 Task: Look for space in Ouahigouya, Burkina Faso from 5th June, 2023 to 16th June, 2023 for 2 adults in price range Rs.14000 to Rs.18000. Place can be entire place with 1  bedroom having 1 bed and 1 bathroom. Property type can be house, flat, guest house, hotel. Amenities needed are: air conditioning. Booking option can be shelf check-in. Required host language is English.
Action: Mouse moved to (282, 146)
Screenshot: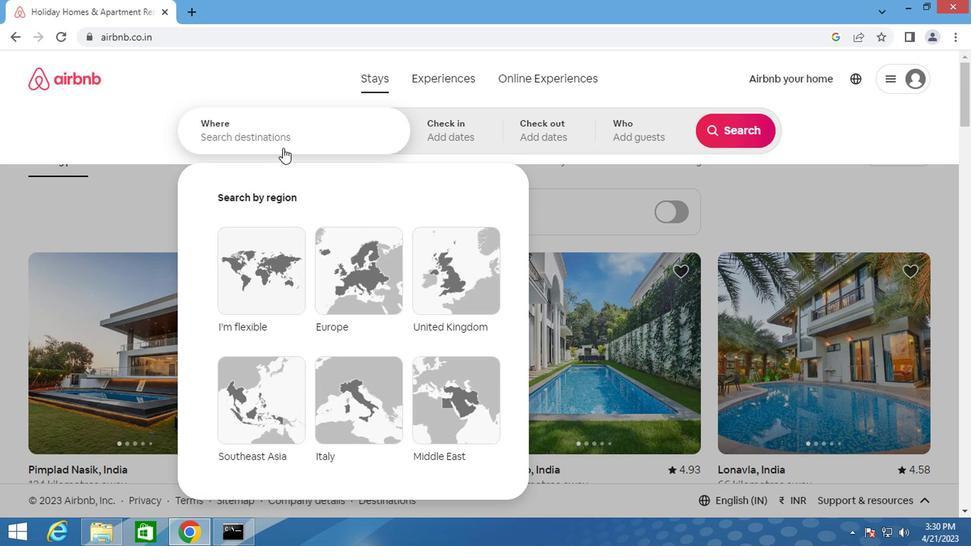 
Action: Mouse pressed left at (282, 146)
Screenshot: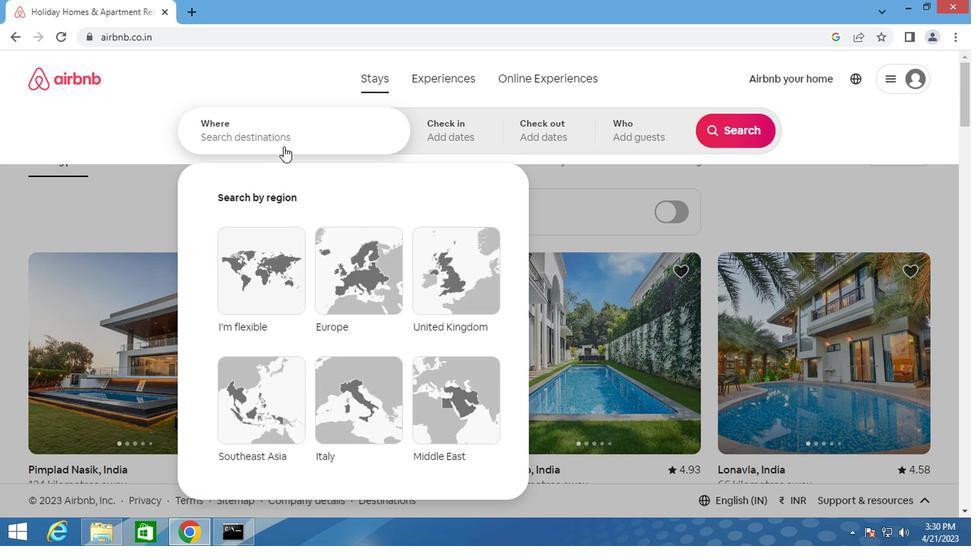 
Action: Mouse moved to (283, 140)
Screenshot: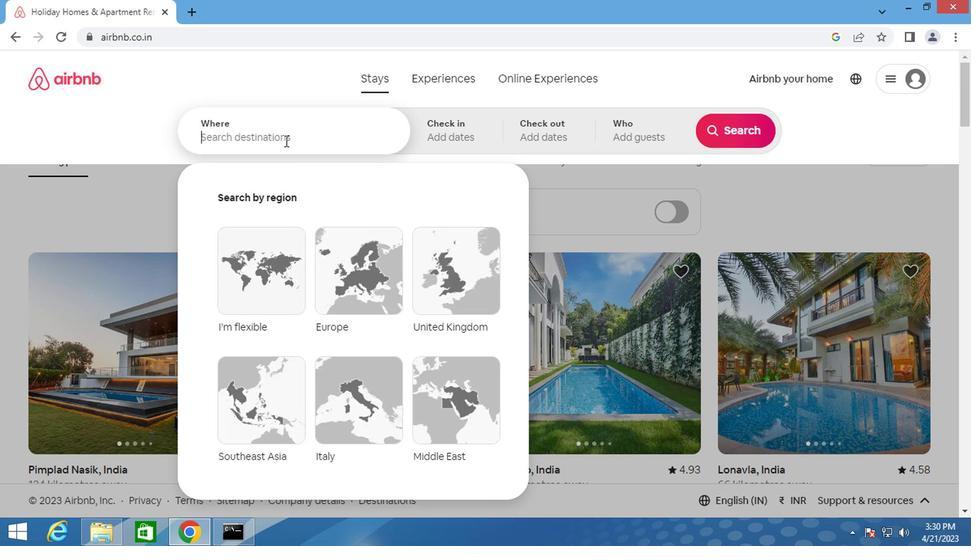 
Action: Mouse pressed left at (283, 140)
Screenshot: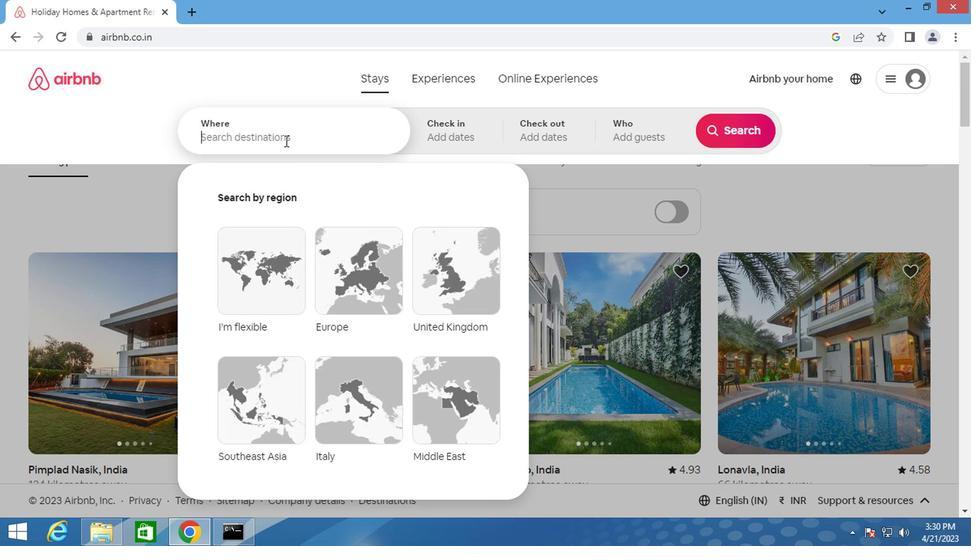 
Action: Key pressed <Key.shift>OUAHIGOUYA
Screenshot: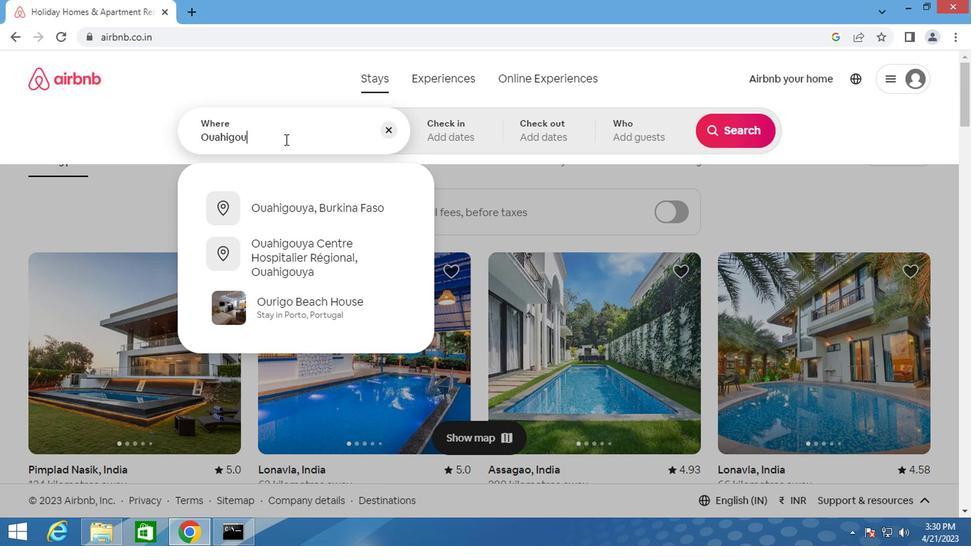 
Action: Mouse moved to (282, 206)
Screenshot: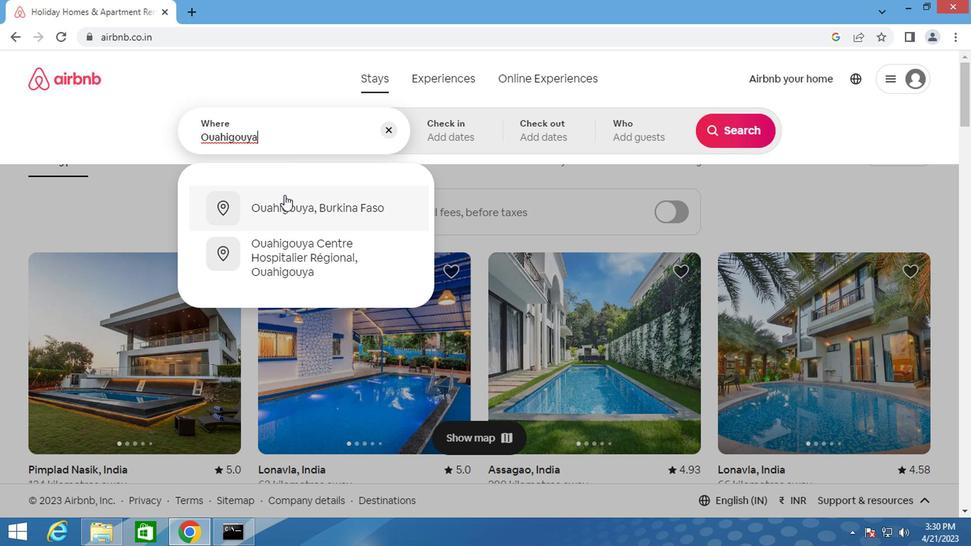 
Action: Mouse pressed left at (282, 206)
Screenshot: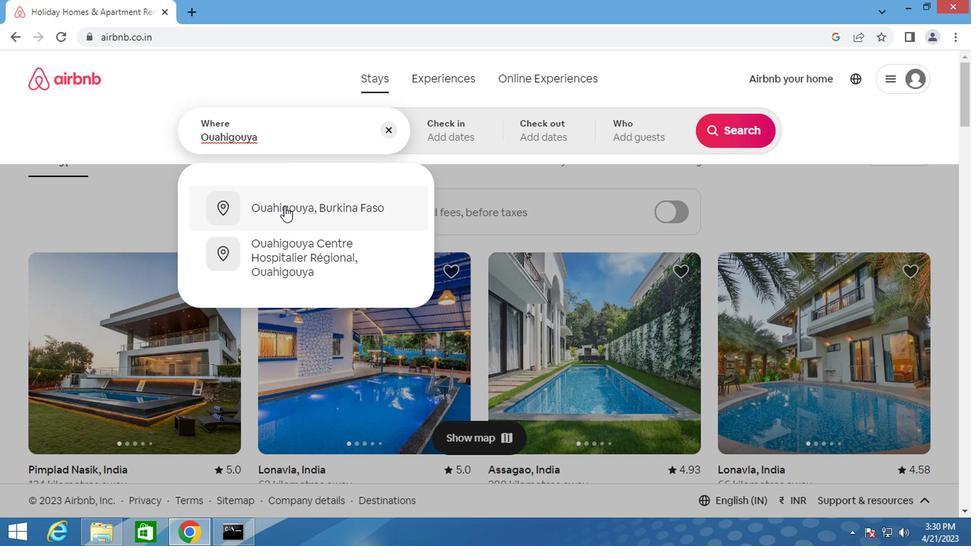
Action: Mouse moved to (724, 248)
Screenshot: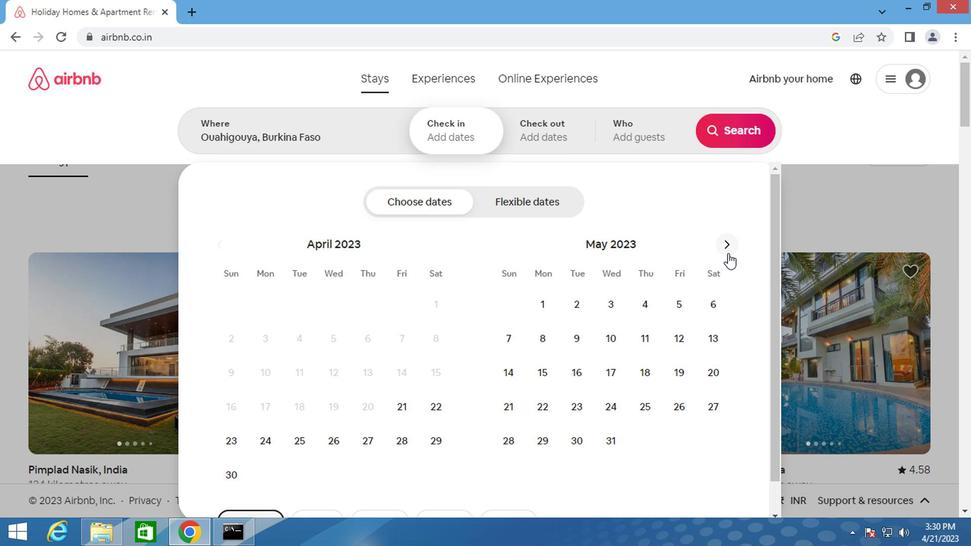 
Action: Mouse pressed left at (724, 248)
Screenshot: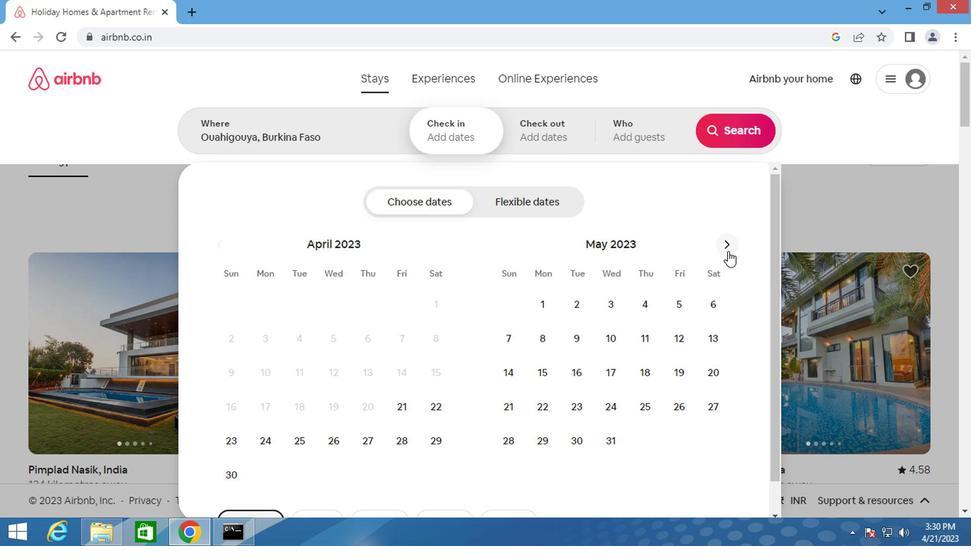 
Action: Mouse moved to (538, 339)
Screenshot: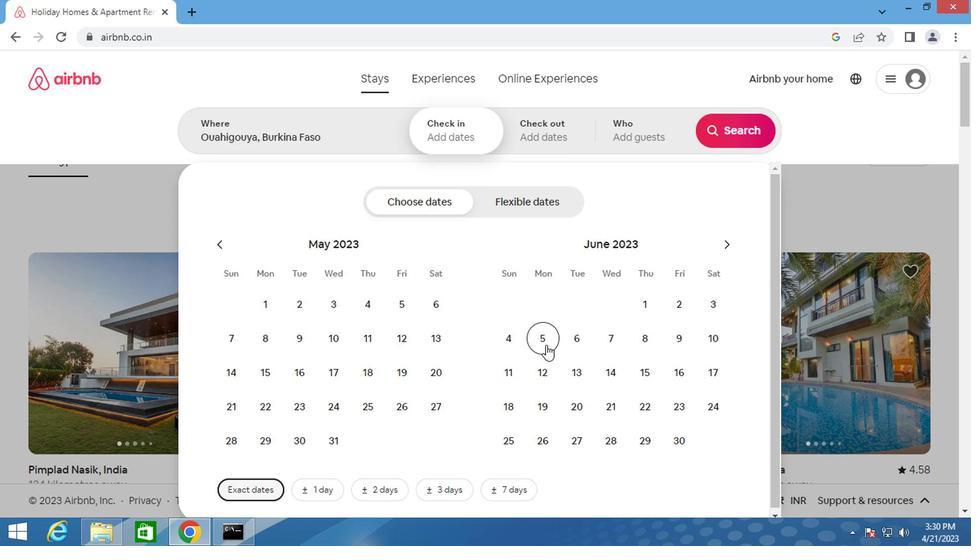 
Action: Mouse pressed left at (538, 339)
Screenshot: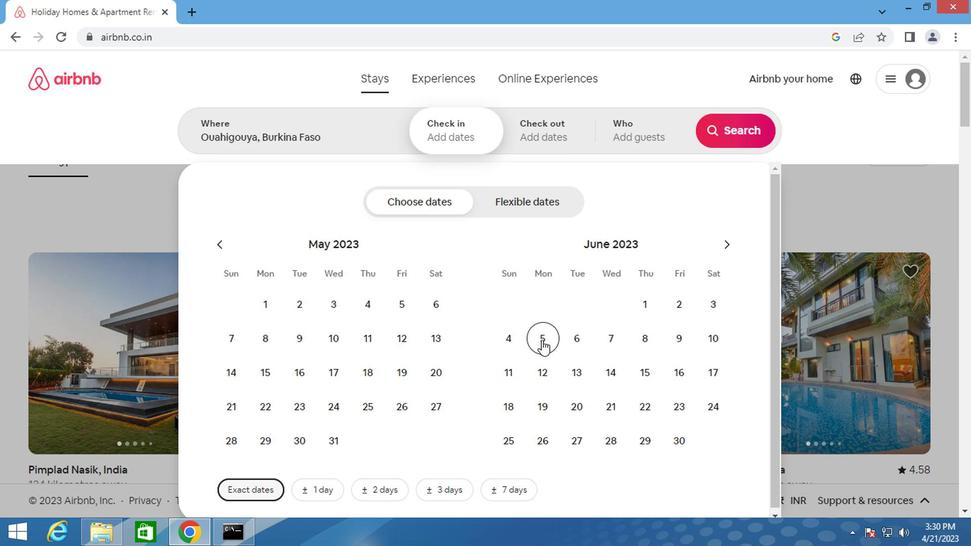 
Action: Mouse moved to (675, 374)
Screenshot: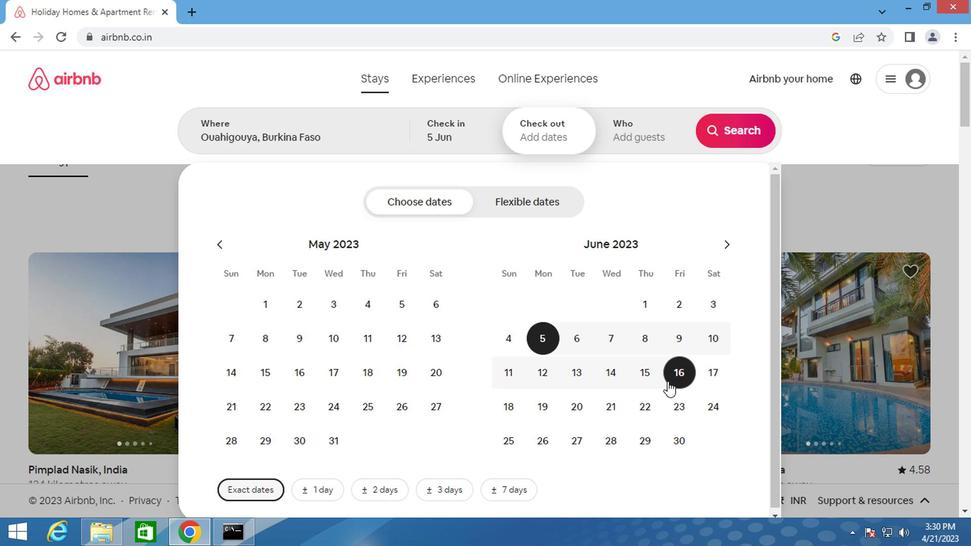 
Action: Mouse pressed left at (675, 374)
Screenshot: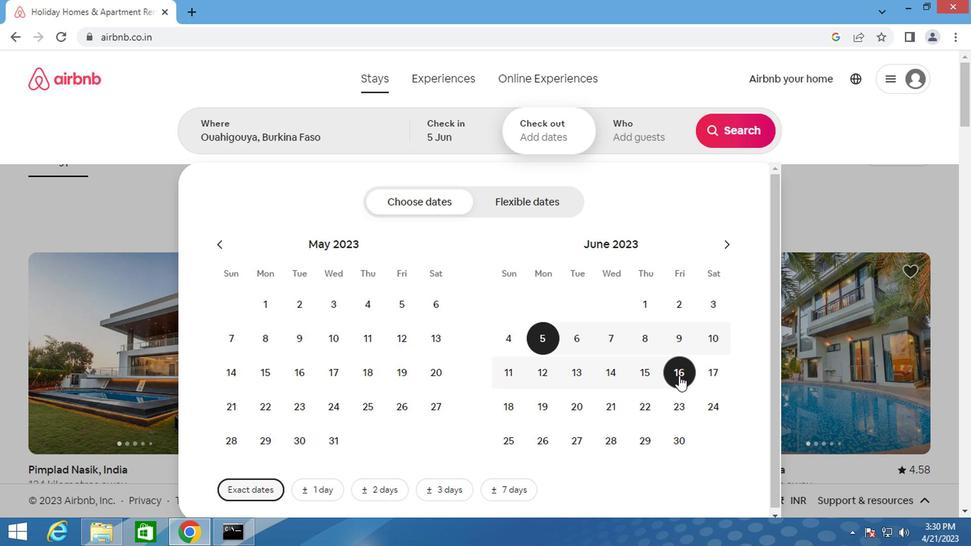 
Action: Mouse moved to (653, 138)
Screenshot: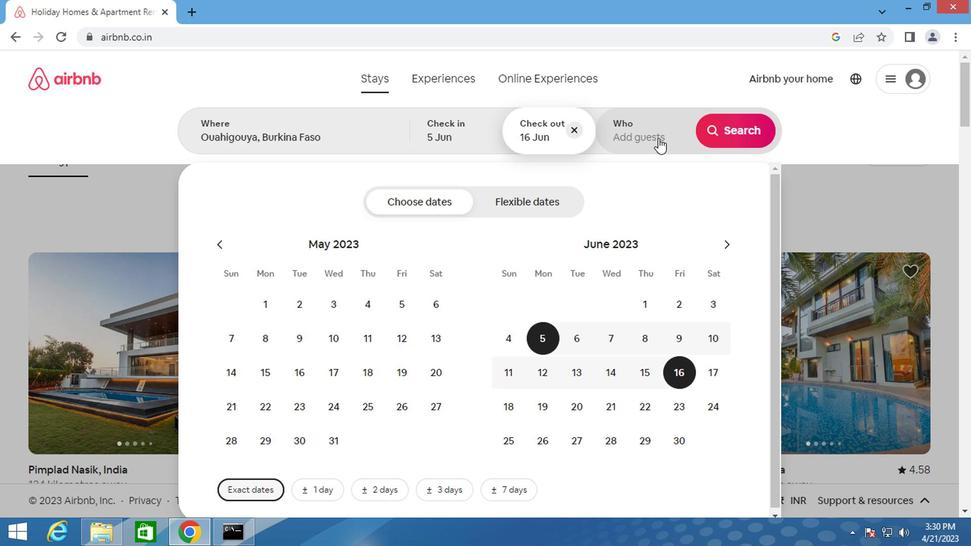 
Action: Mouse pressed left at (653, 138)
Screenshot: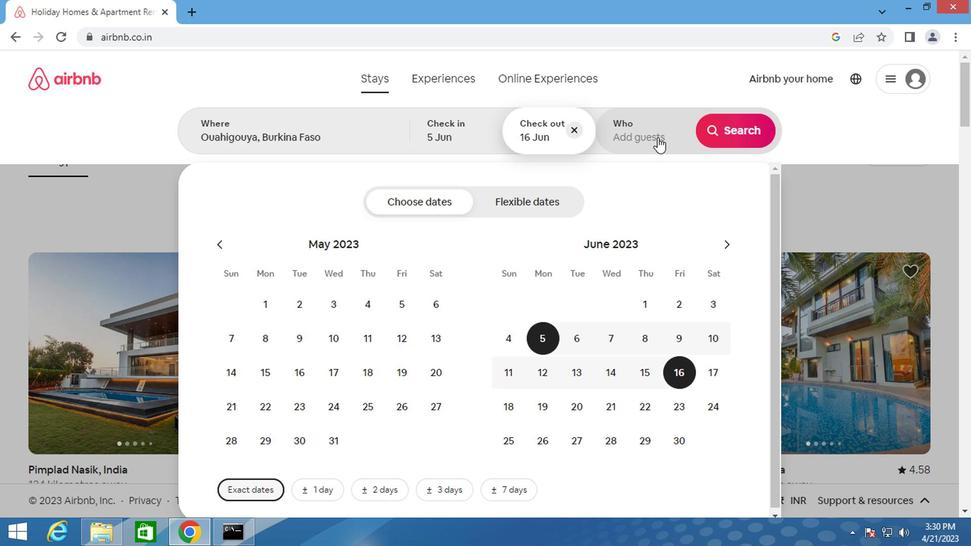 
Action: Mouse moved to (734, 203)
Screenshot: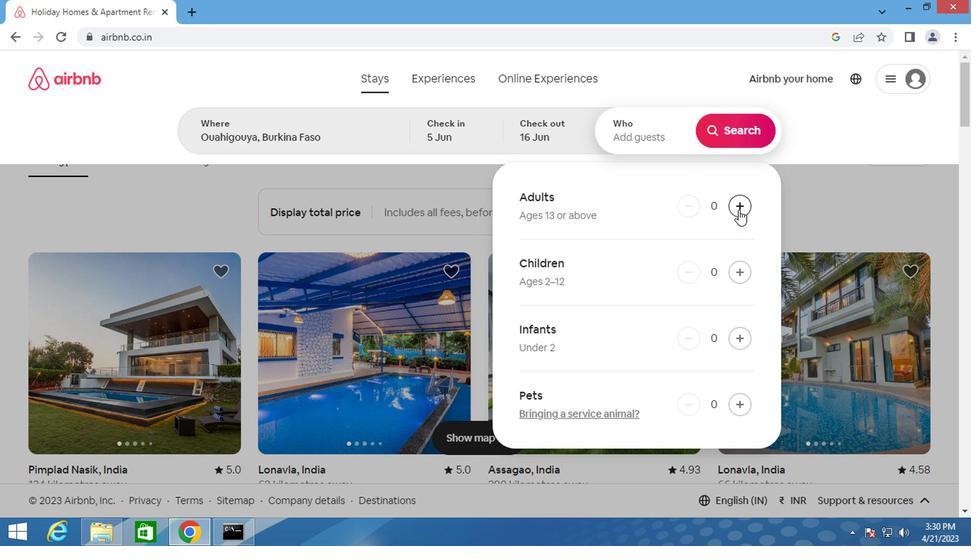 
Action: Mouse pressed left at (734, 203)
Screenshot: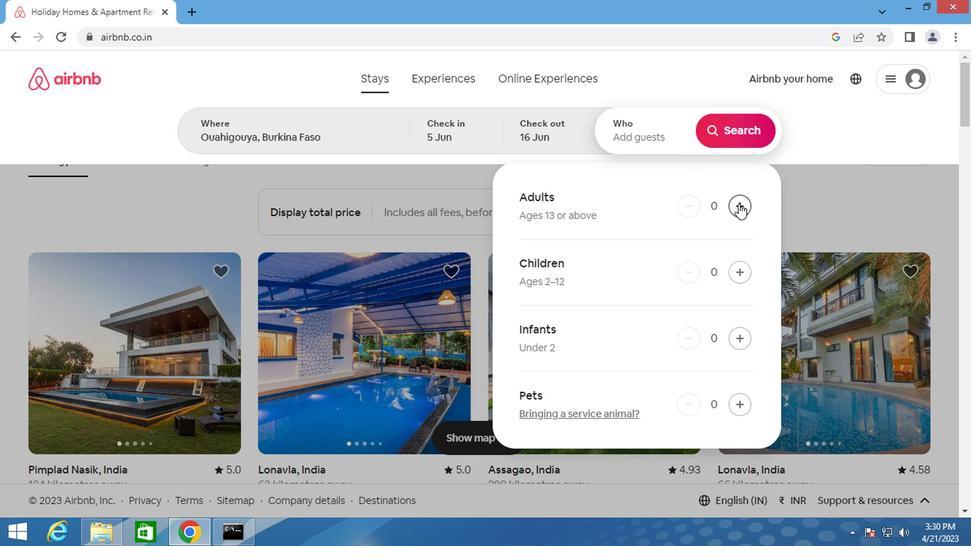 
Action: Mouse pressed left at (734, 203)
Screenshot: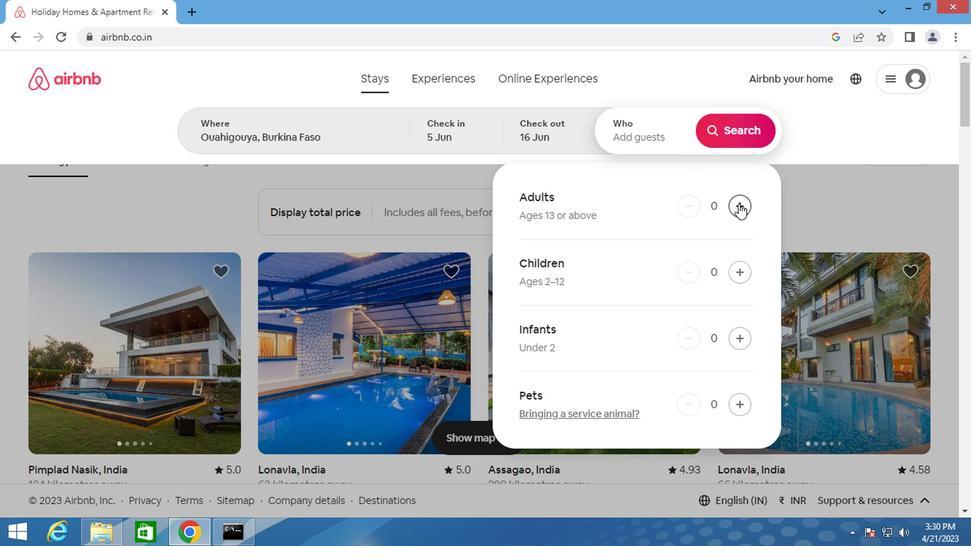 
Action: Mouse moved to (721, 142)
Screenshot: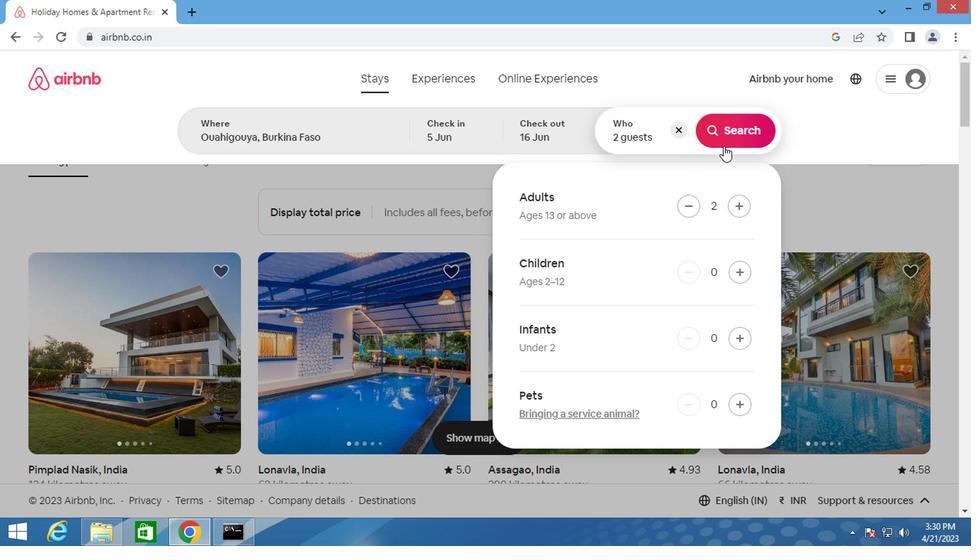 
Action: Mouse pressed left at (721, 142)
Screenshot: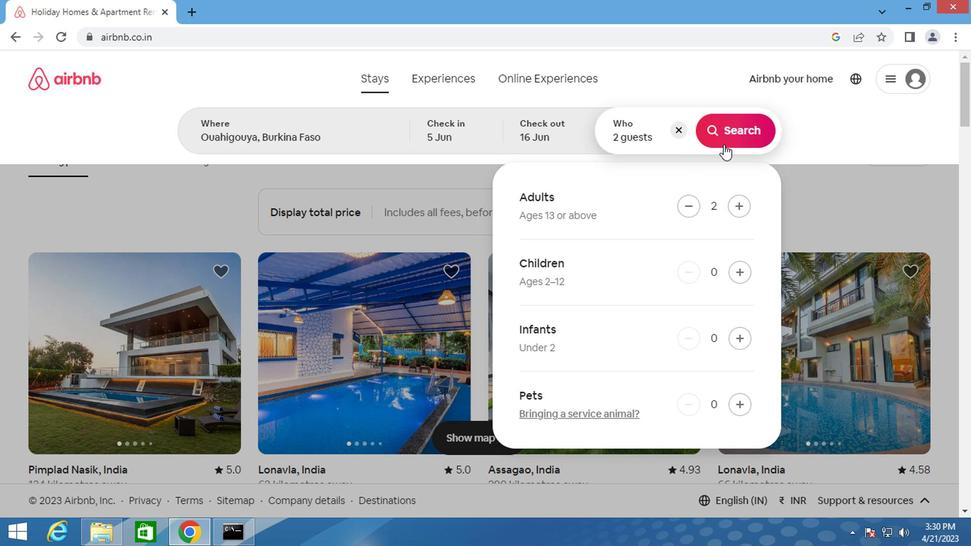 
Action: Mouse moved to (888, 136)
Screenshot: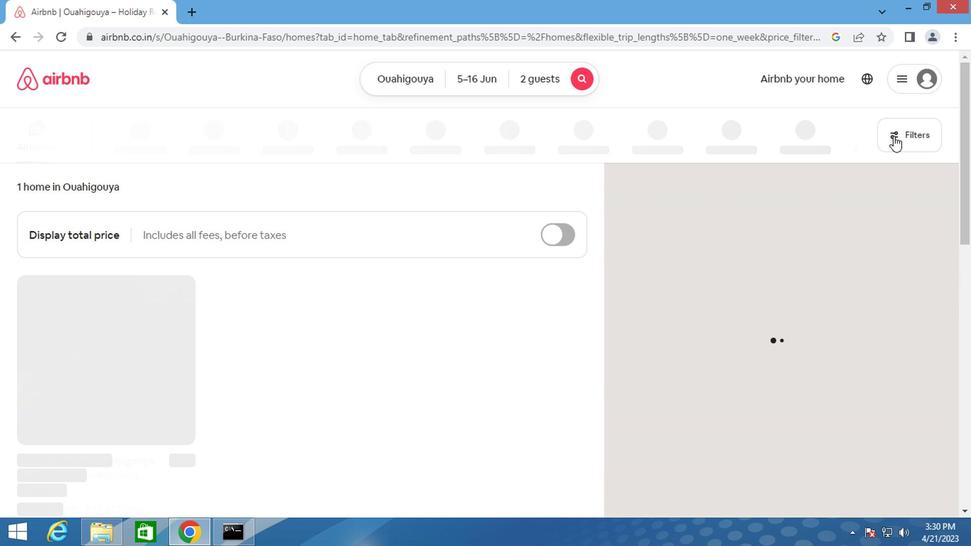 
Action: Mouse pressed left at (888, 136)
Screenshot: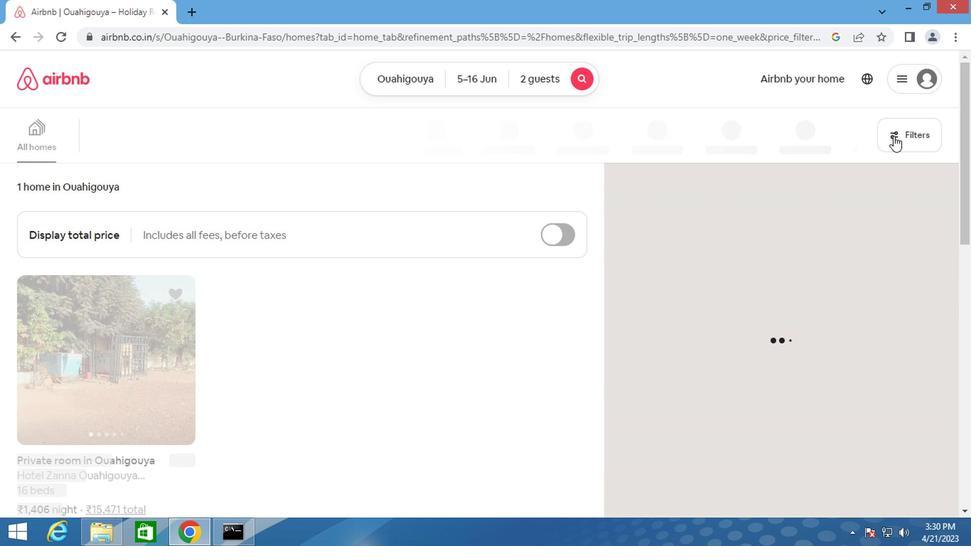 
Action: Mouse moved to (283, 316)
Screenshot: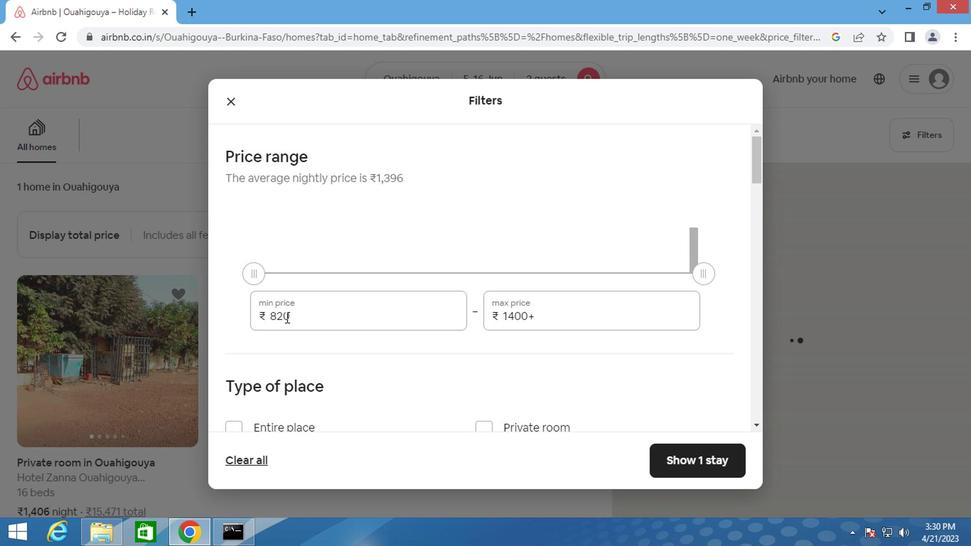 
Action: Mouse pressed left at (283, 316)
Screenshot: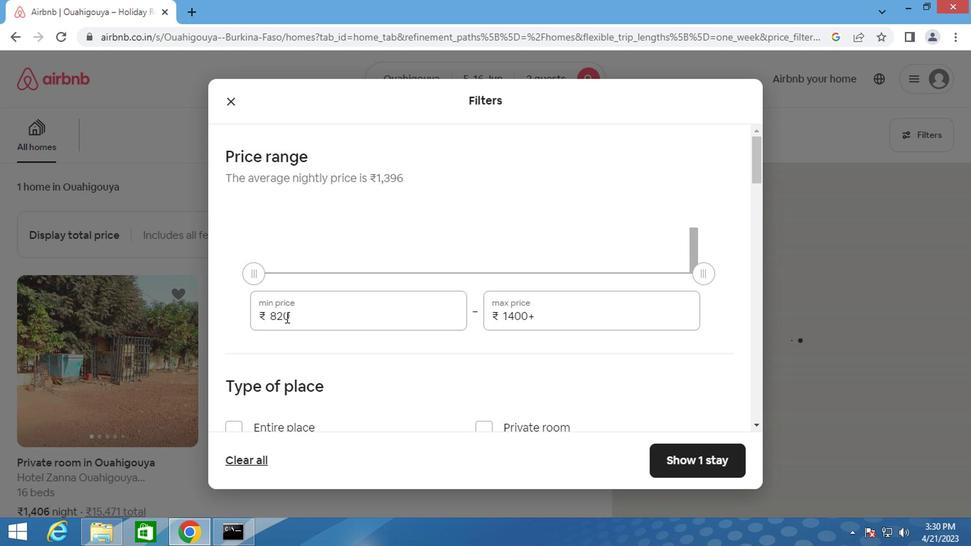 
Action: Mouse pressed left at (283, 316)
Screenshot: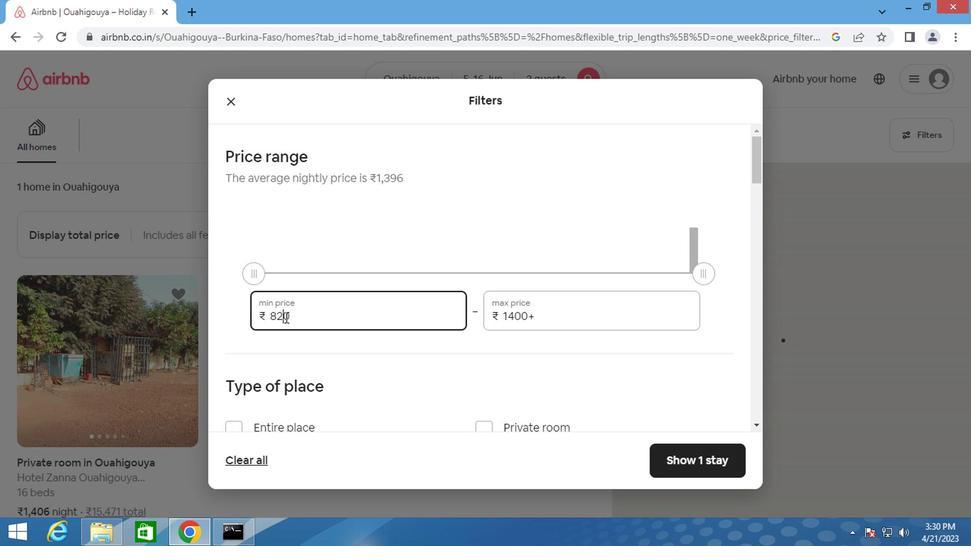 
Action: Mouse moved to (284, 314)
Screenshot: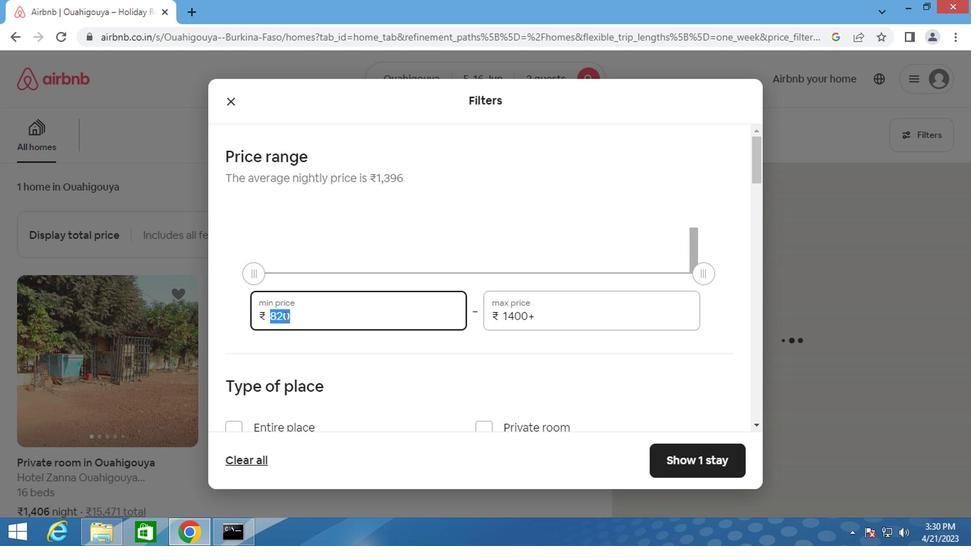 
Action: Key pressed <Key.backspace>14000
Screenshot: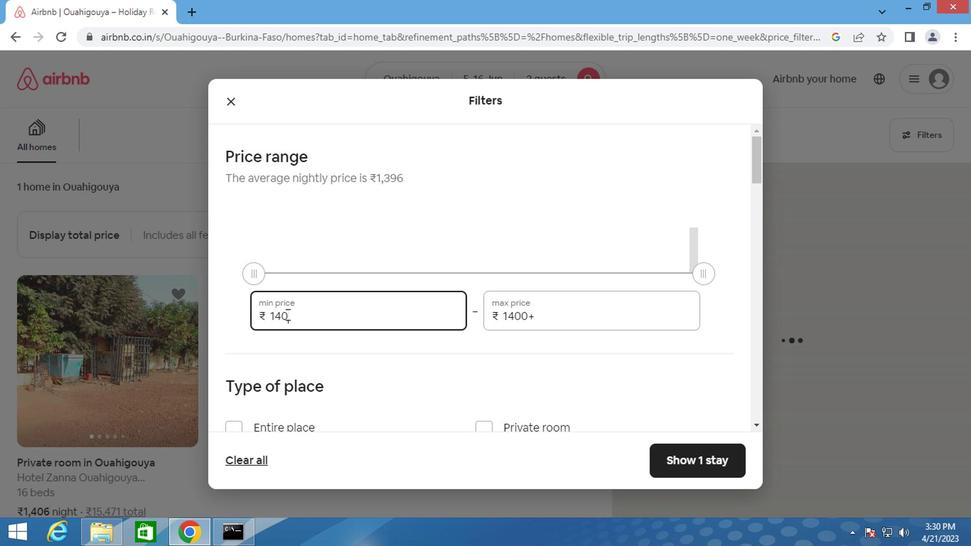 
Action: Mouse moved to (503, 312)
Screenshot: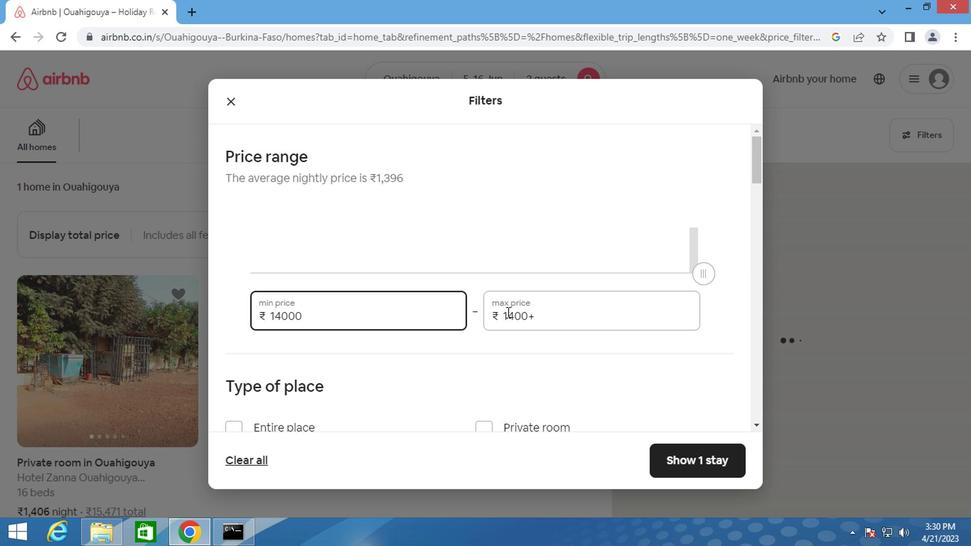 
Action: Mouse pressed left at (503, 312)
Screenshot: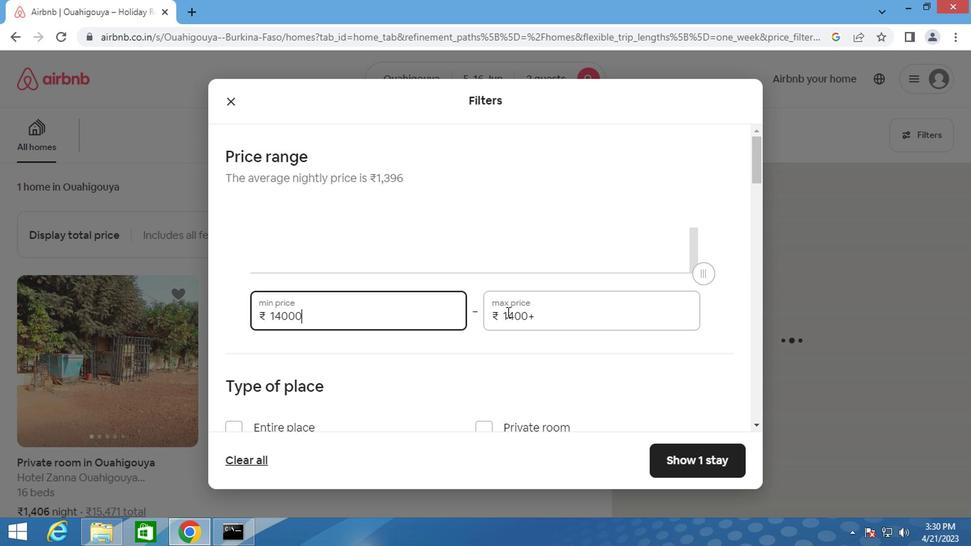 
Action: Mouse pressed left at (503, 312)
Screenshot: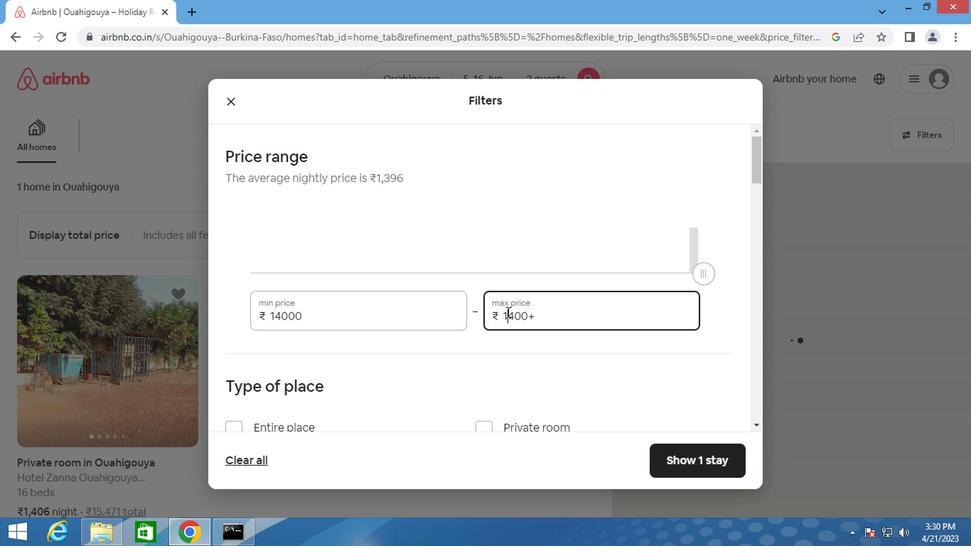 
Action: Key pressed <Key.backspace>18000
Screenshot: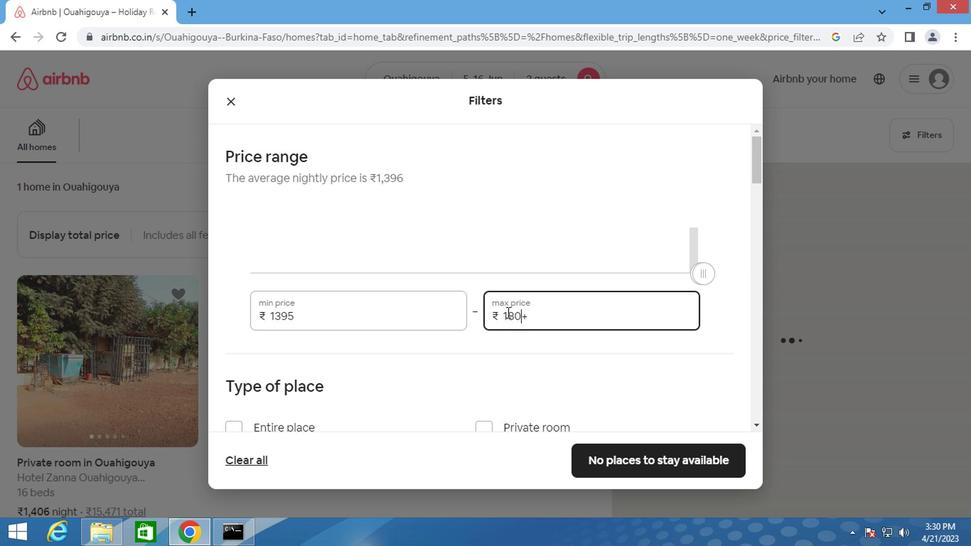 
Action: Mouse moved to (409, 335)
Screenshot: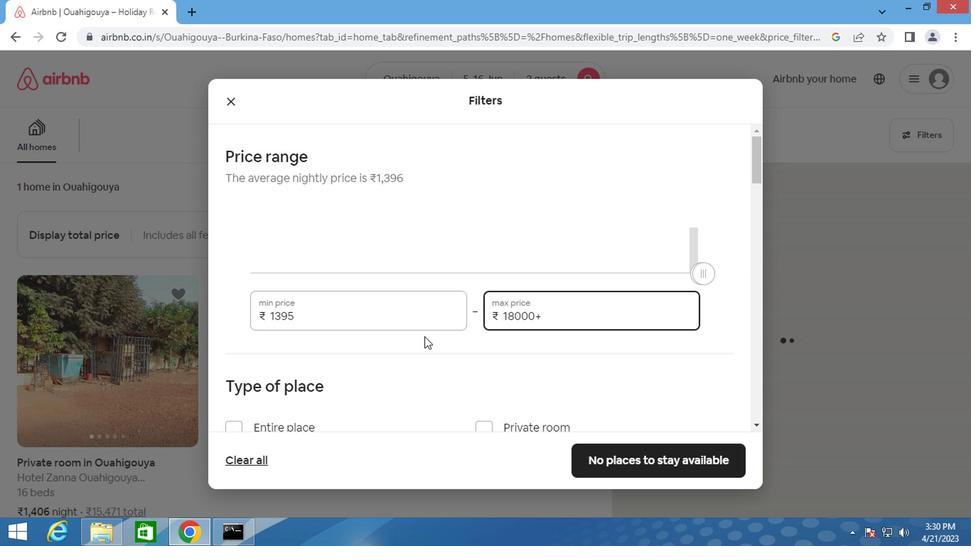 
Action: Mouse scrolled (409, 335) with delta (0, 0)
Screenshot: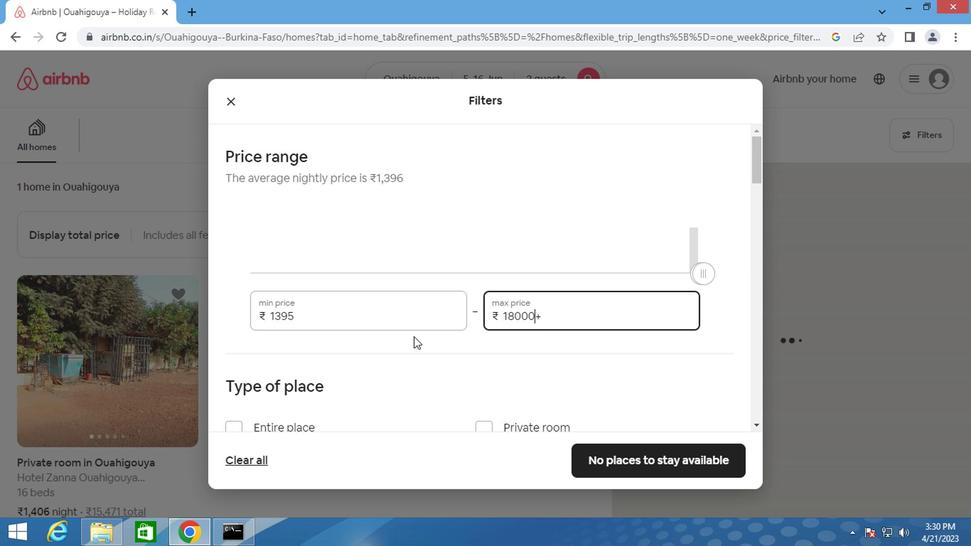 
Action: Mouse scrolled (409, 335) with delta (0, 0)
Screenshot: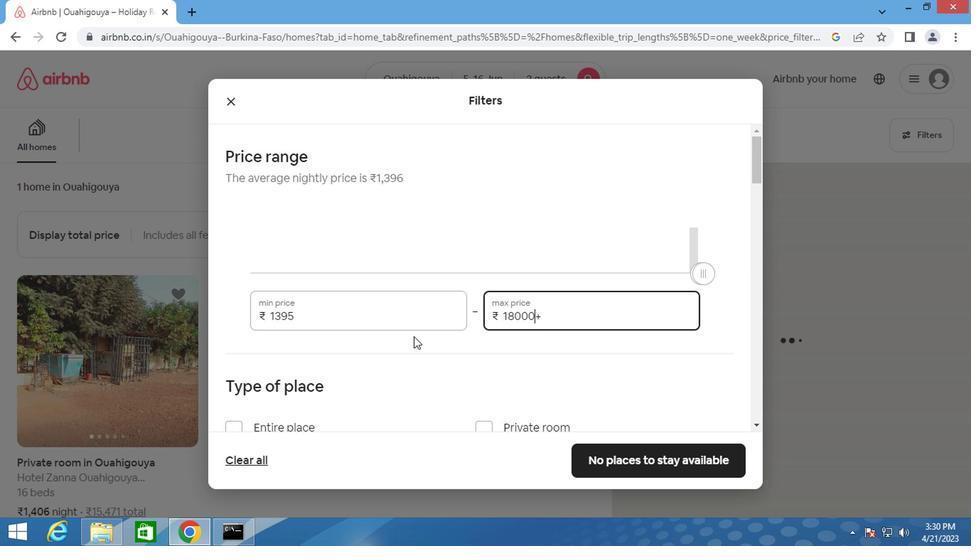 
Action: Mouse scrolled (409, 335) with delta (0, 0)
Screenshot: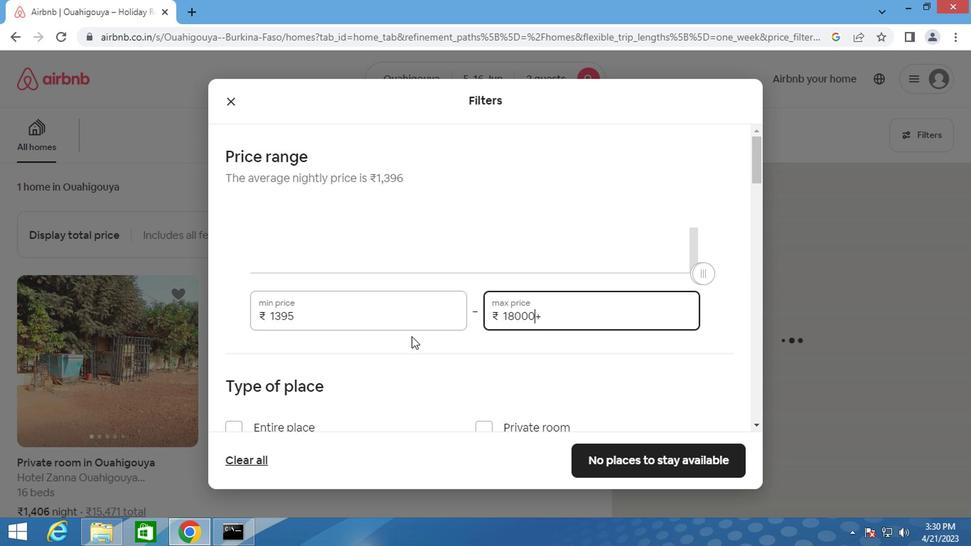 
Action: Mouse moved to (235, 223)
Screenshot: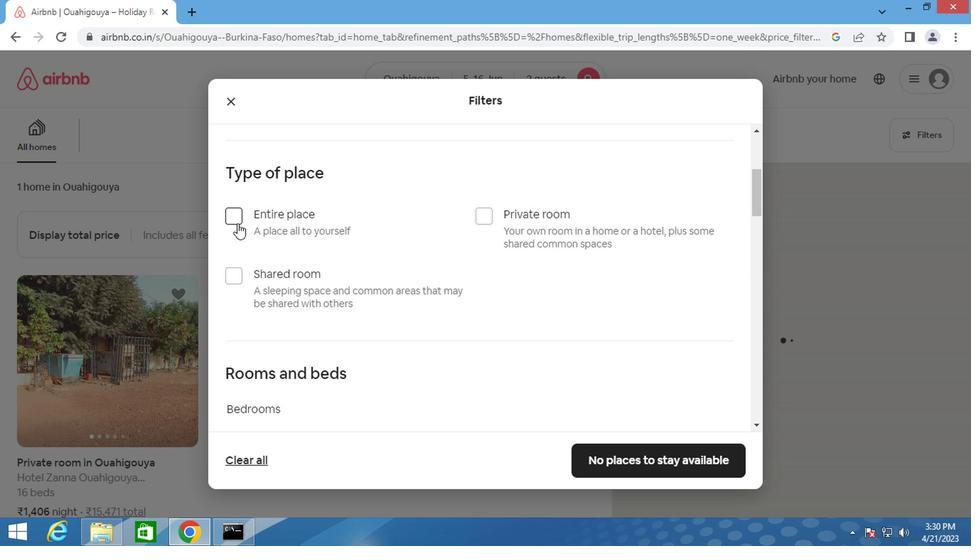 
Action: Mouse pressed left at (235, 223)
Screenshot: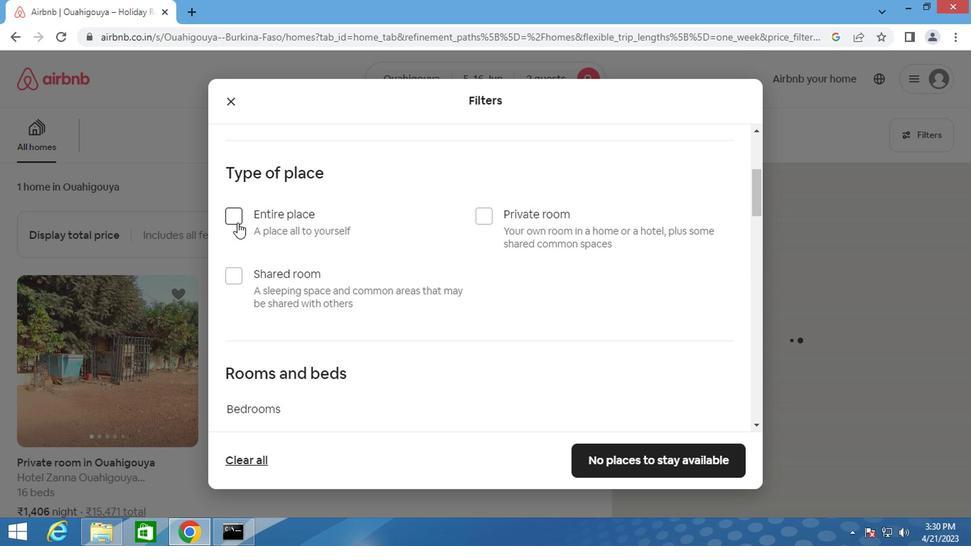 
Action: Mouse moved to (335, 249)
Screenshot: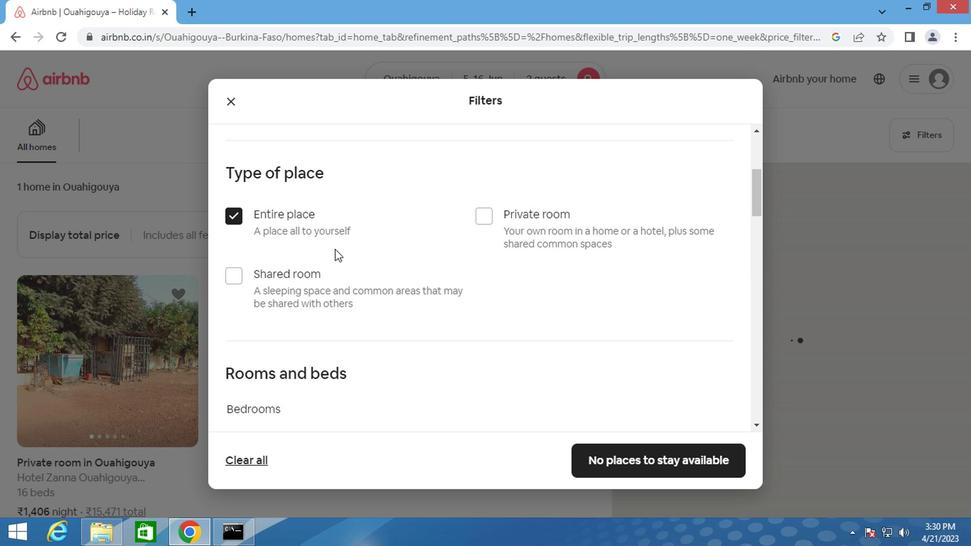 
Action: Mouse scrolled (335, 248) with delta (0, -1)
Screenshot: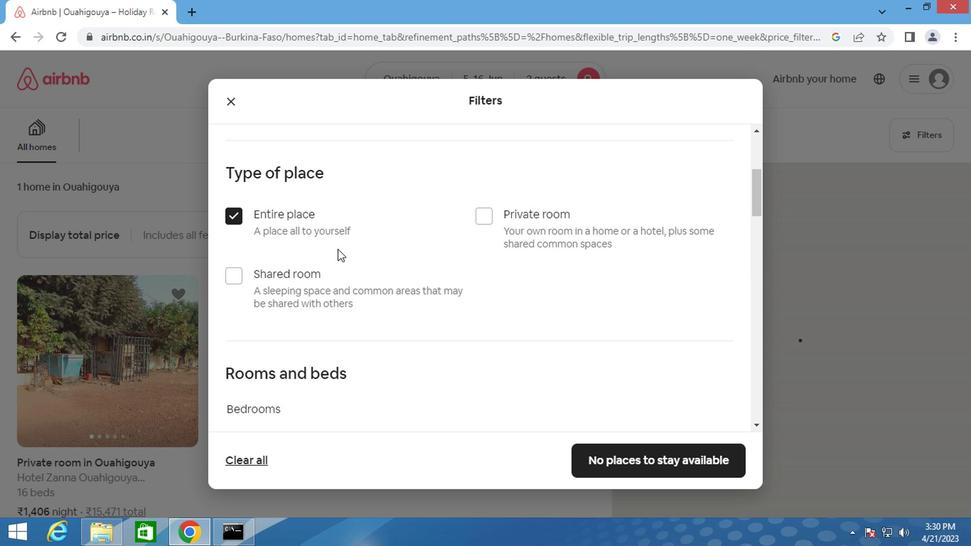 
Action: Mouse scrolled (335, 248) with delta (0, -1)
Screenshot: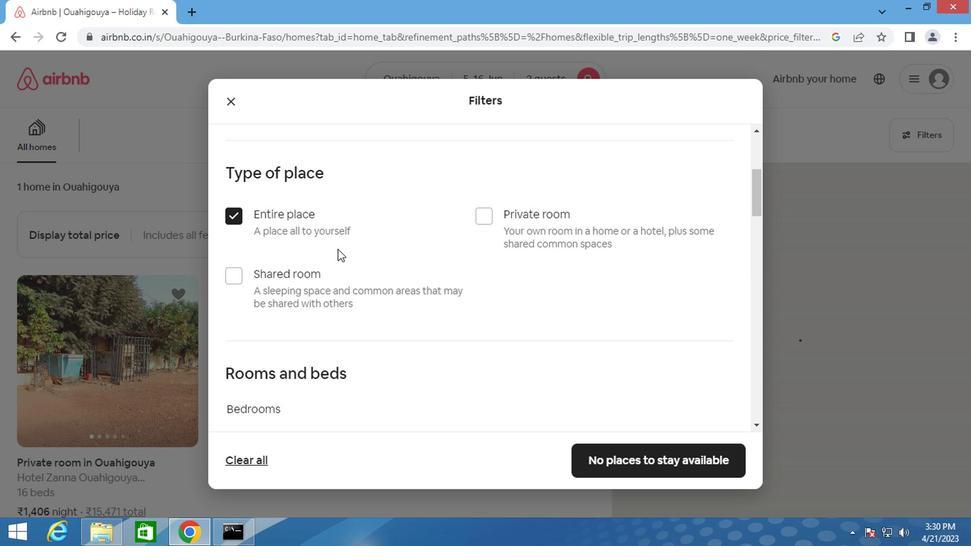 
Action: Mouse scrolled (335, 248) with delta (0, -1)
Screenshot: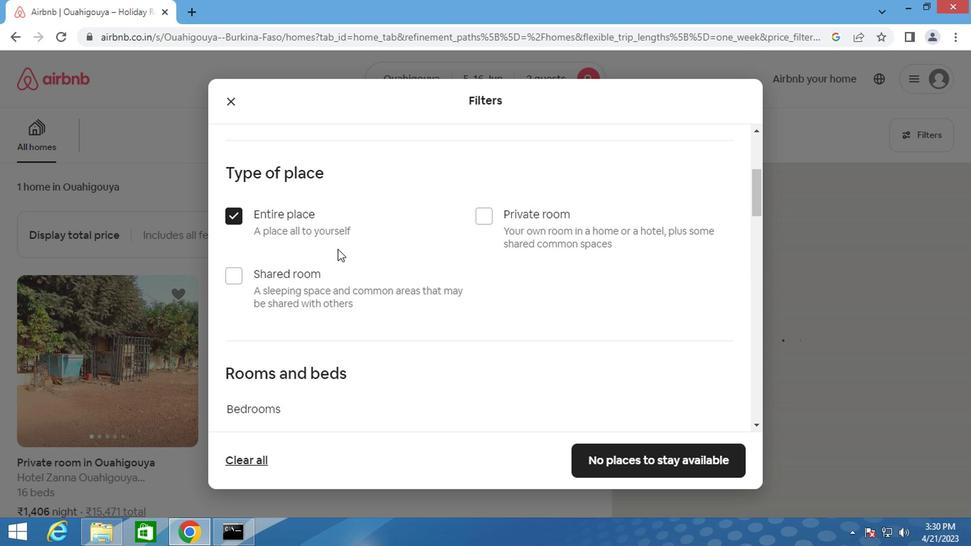 
Action: Mouse moved to (315, 230)
Screenshot: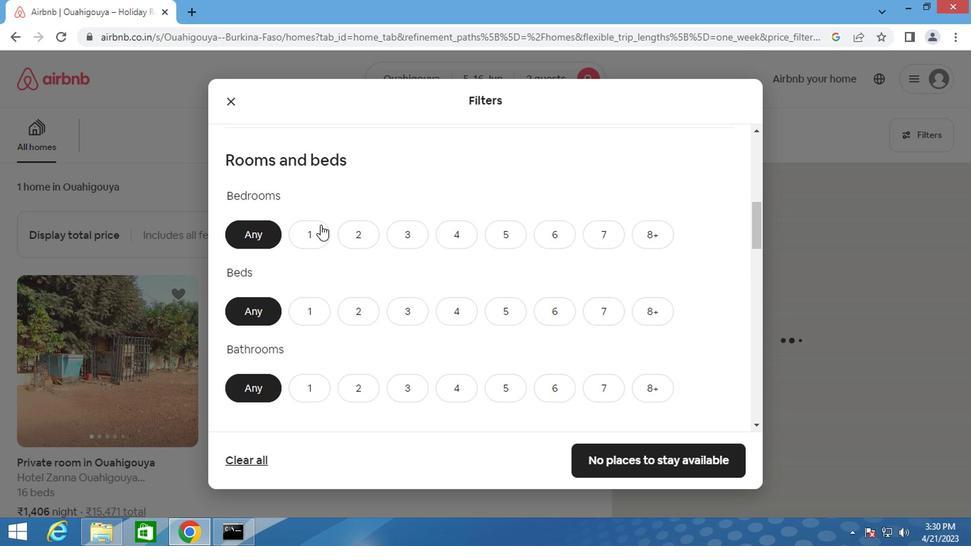 
Action: Mouse pressed left at (315, 230)
Screenshot: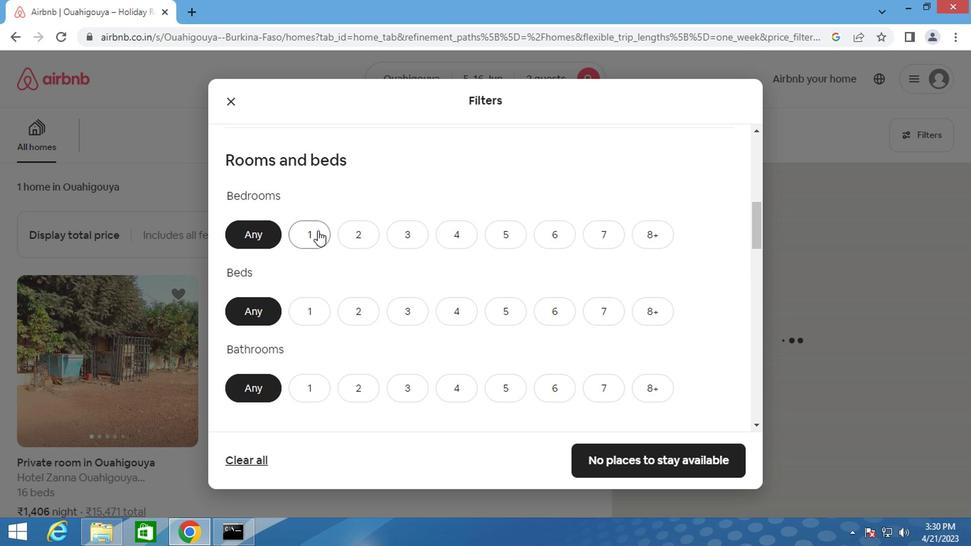 
Action: Mouse moved to (313, 304)
Screenshot: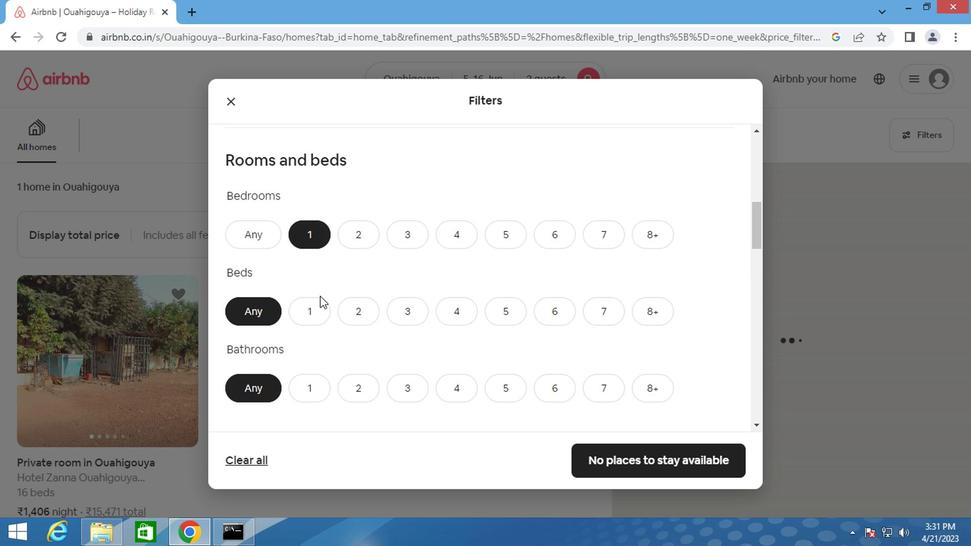 
Action: Mouse pressed left at (313, 304)
Screenshot: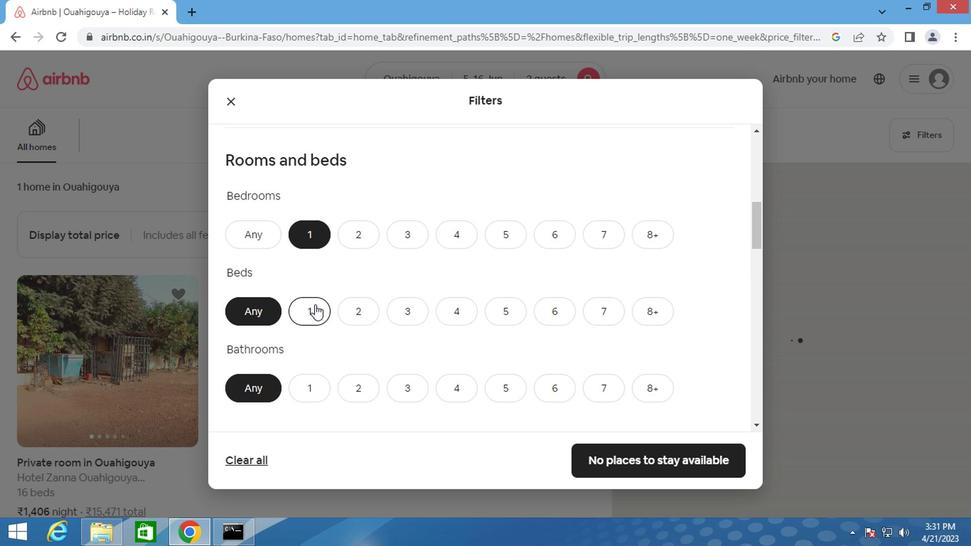 
Action: Mouse moved to (305, 386)
Screenshot: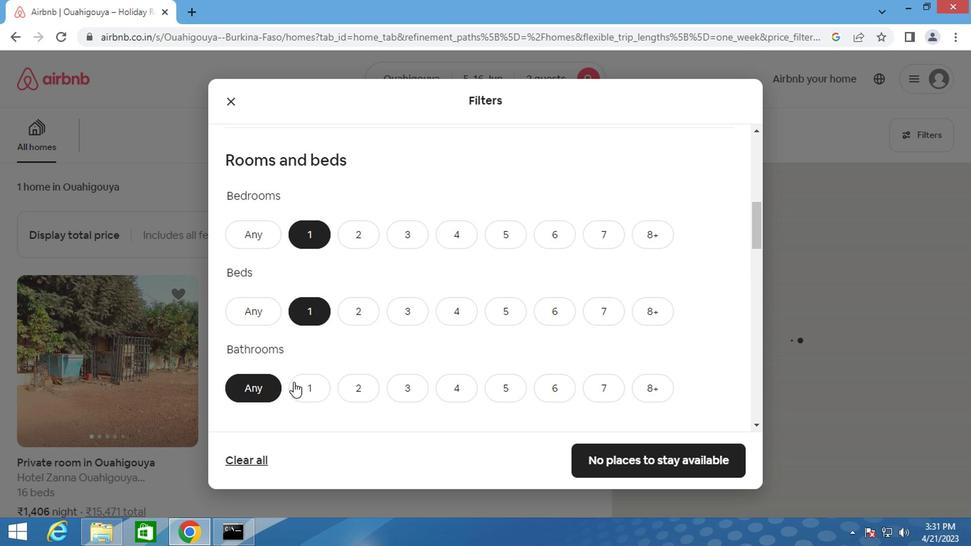 
Action: Mouse pressed left at (305, 386)
Screenshot: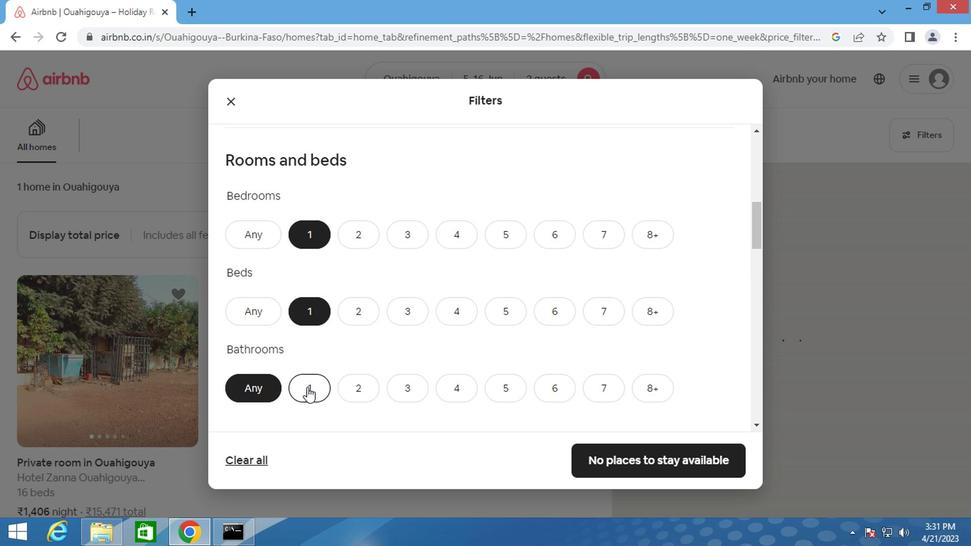 
Action: Mouse moved to (326, 356)
Screenshot: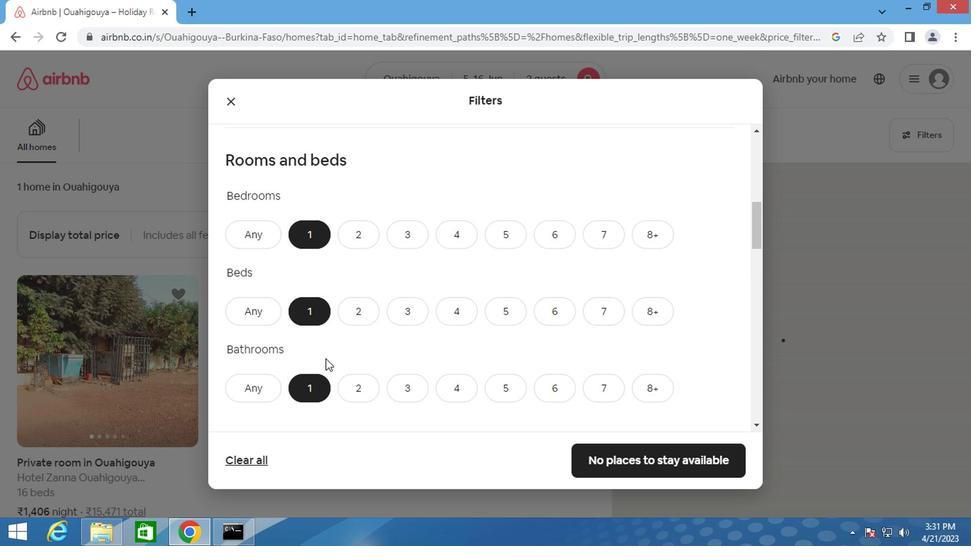 
Action: Mouse scrolled (326, 355) with delta (0, -1)
Screenshot: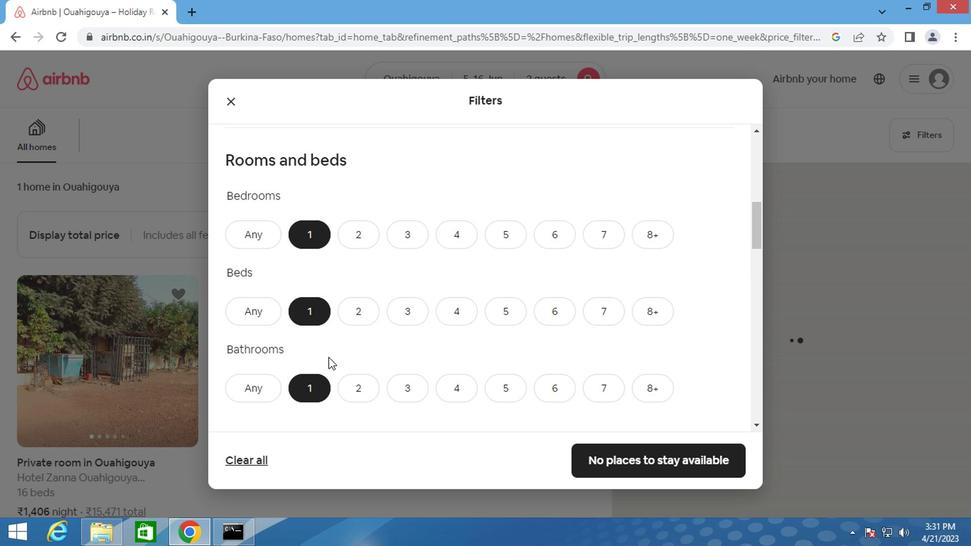 
Action: Mouse scrolled (326, 355) with delta (0, -1)
Screenshot: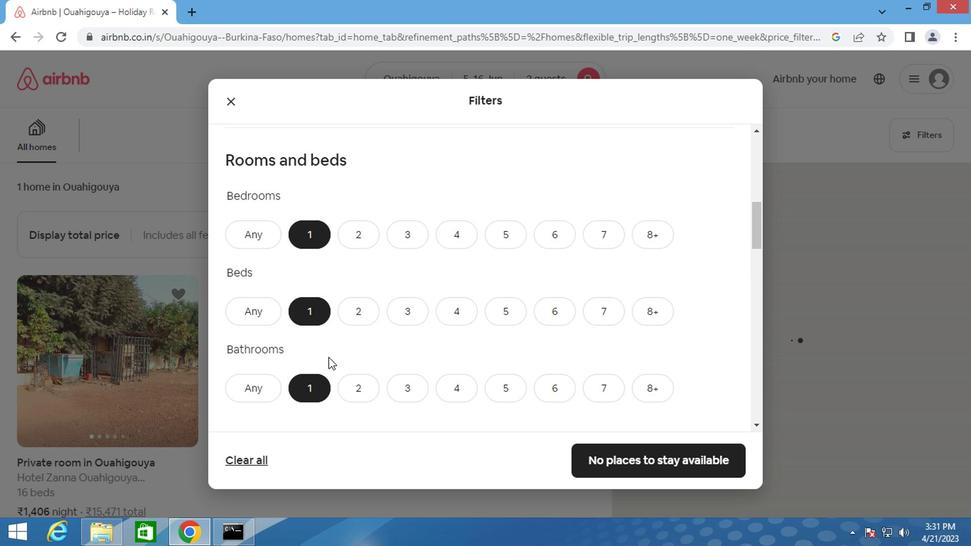 
Action: Mouse scrolled (326, 355) with delta (0, -1)
Screenshot: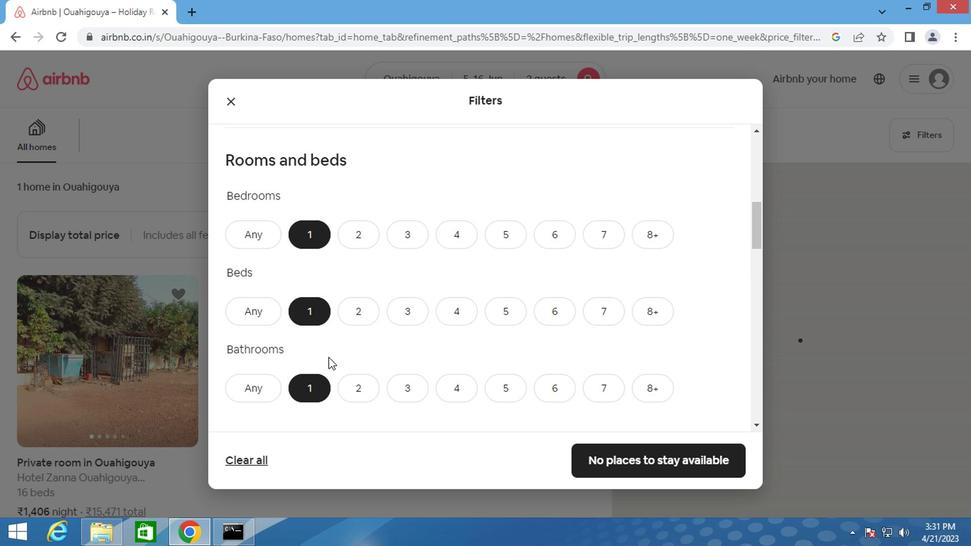 
Action: Mouse moved to (326, 332)
Screenshot: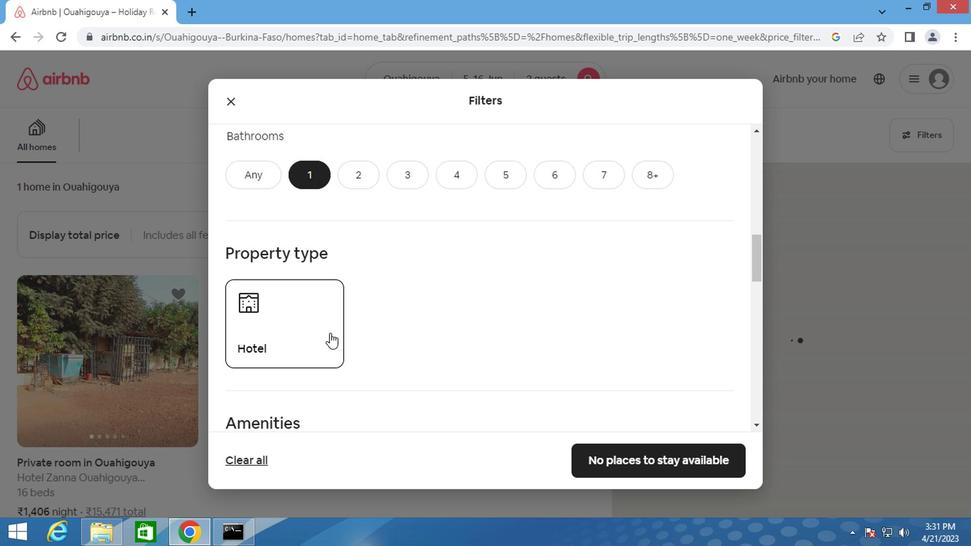 
Action: Mouse pressed left at (326, 332)
Screenshot: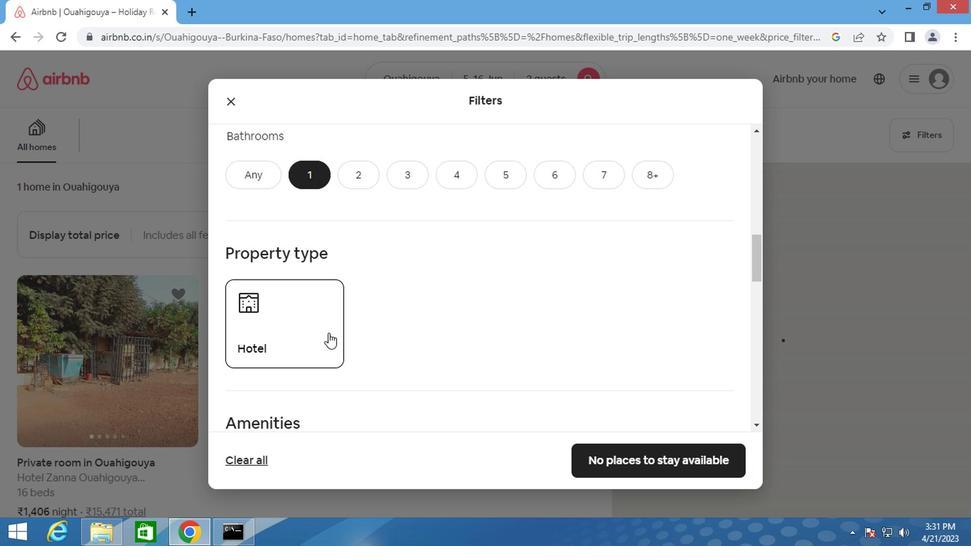 
Action: Mouse moved to (403, 316)
Screenshot: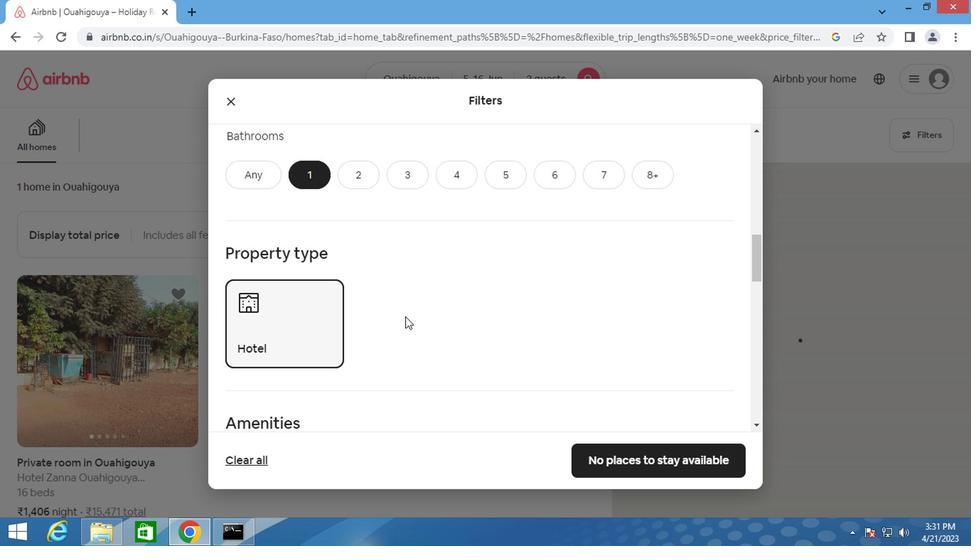 
Action: Mouse scrolled (403, 315) with delta (0, 0)
Screenshot: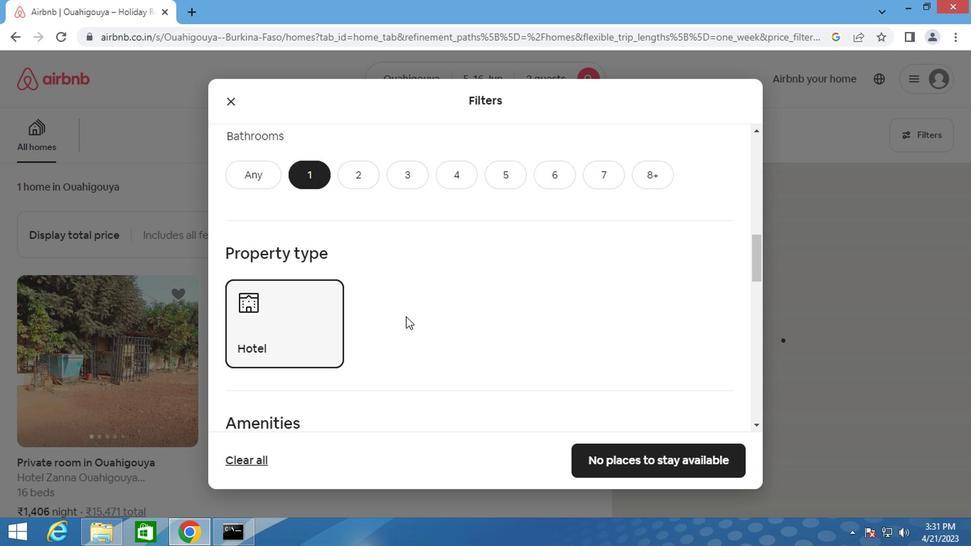 
Action: Mouse scrolled (403, 315) with delta (0, 0)
Screenshot: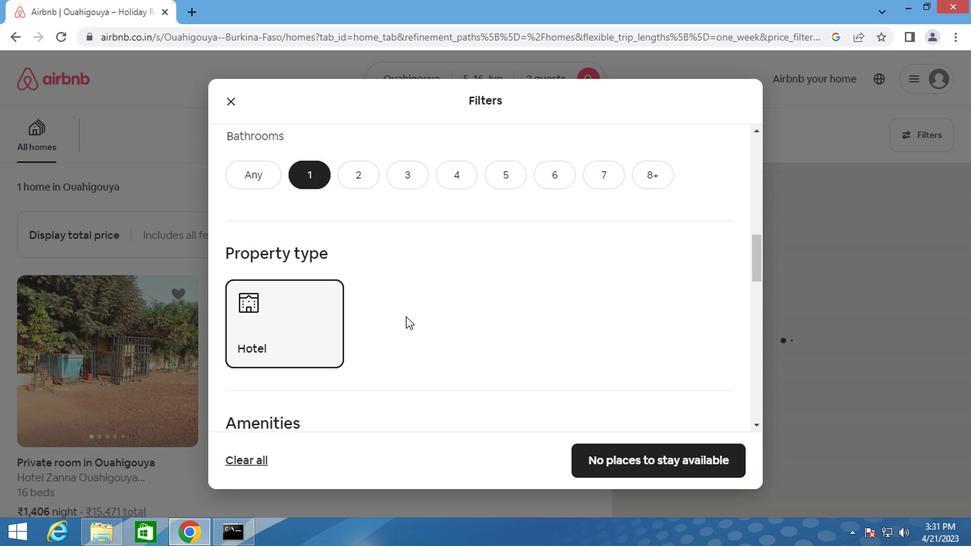 
Action: Mouse scrolled (403, 315) with delta (0, 0)
Screenshot: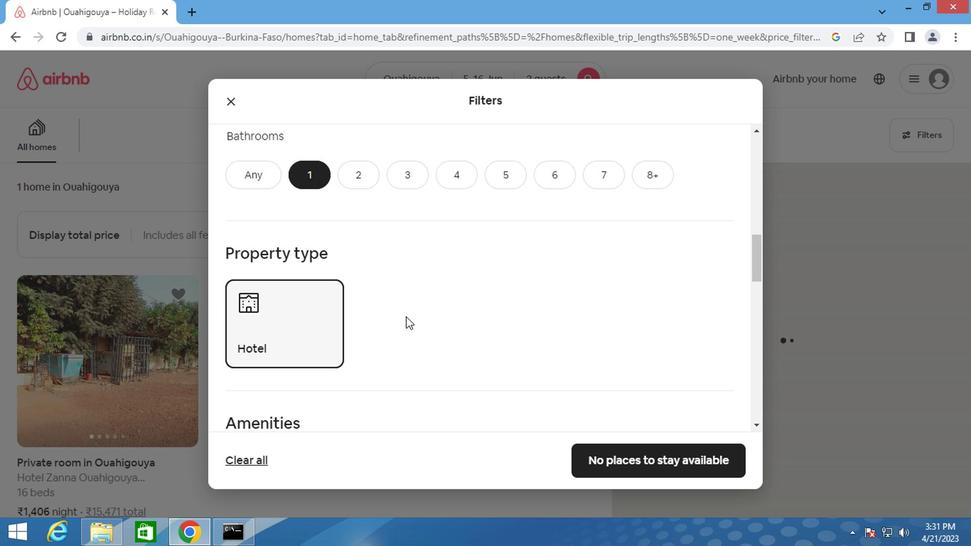 
Action: Mouse scrolled (403, 315) with delta (0, 0)
Screenshot: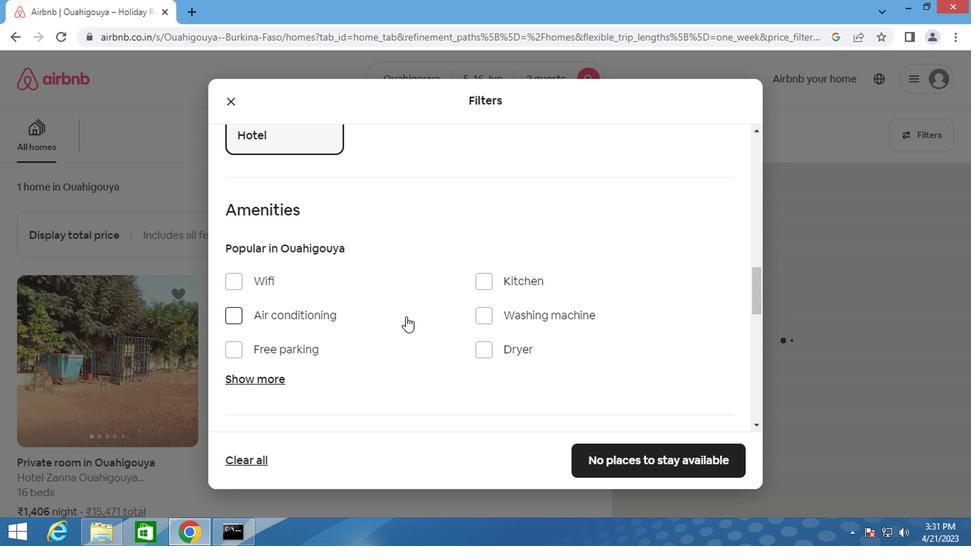 
Action: Mouse scrolled (403, 315) with delta (0, 0)
Screenshot: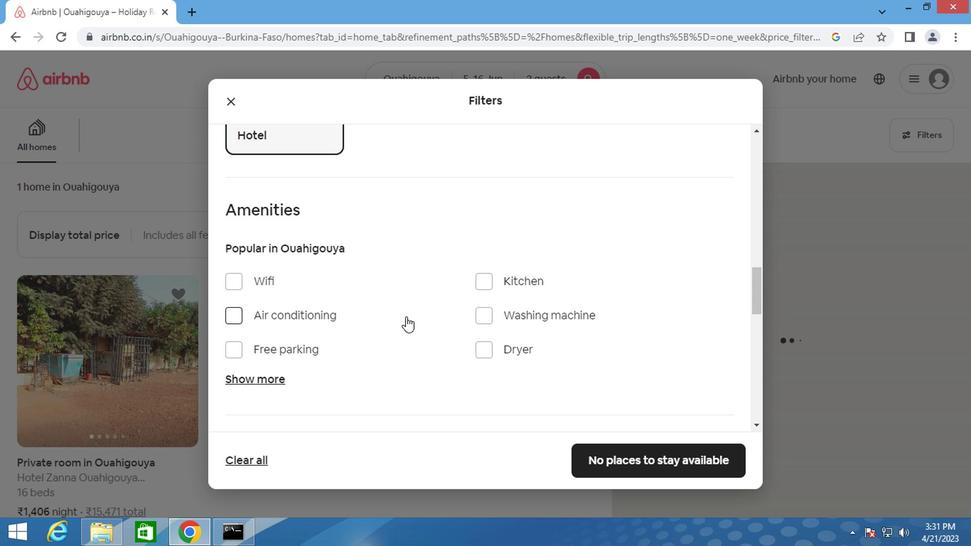
Action: Mouse moved to (233, 175)
Screenshot: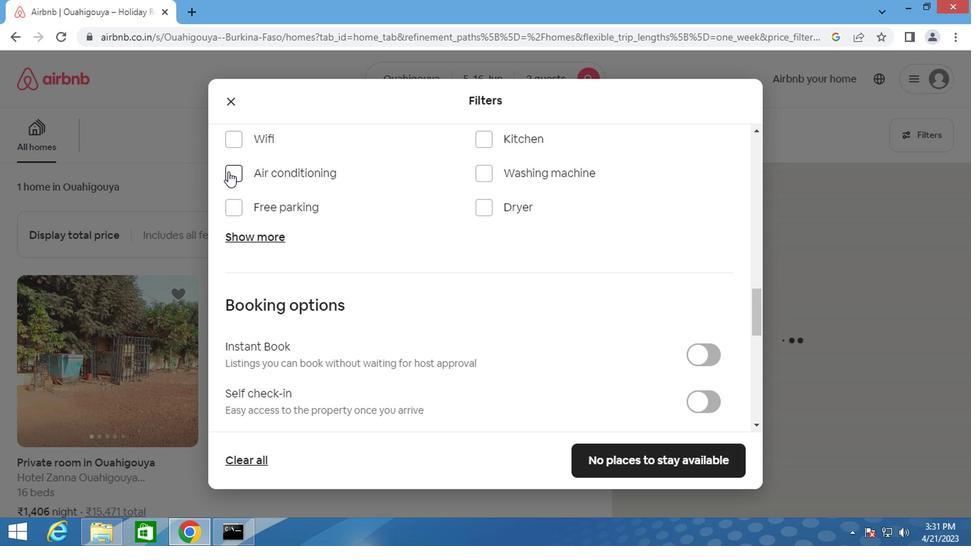 
Action: Mouse pressed left at (233, 175)
Screenshot: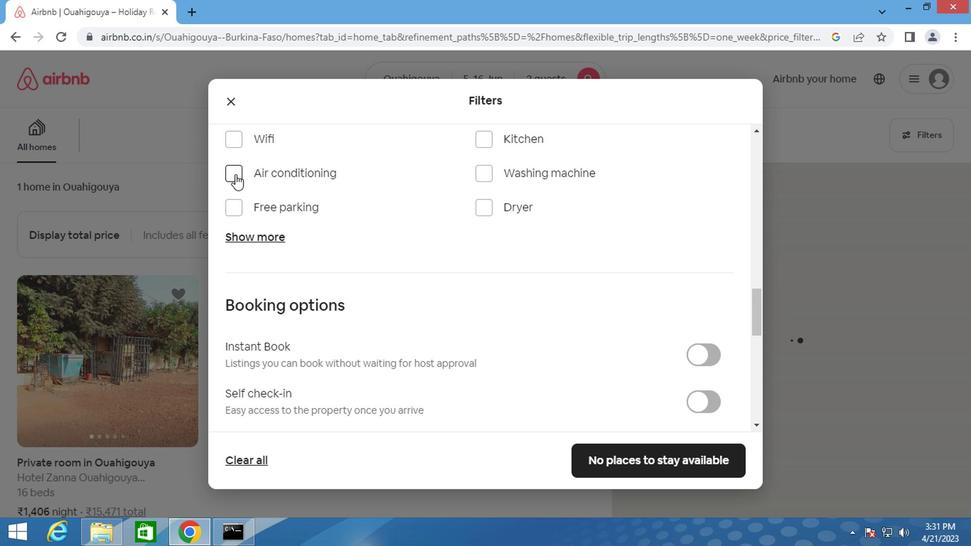 
Action: Mouse moved to (265, 197)
Screenshot: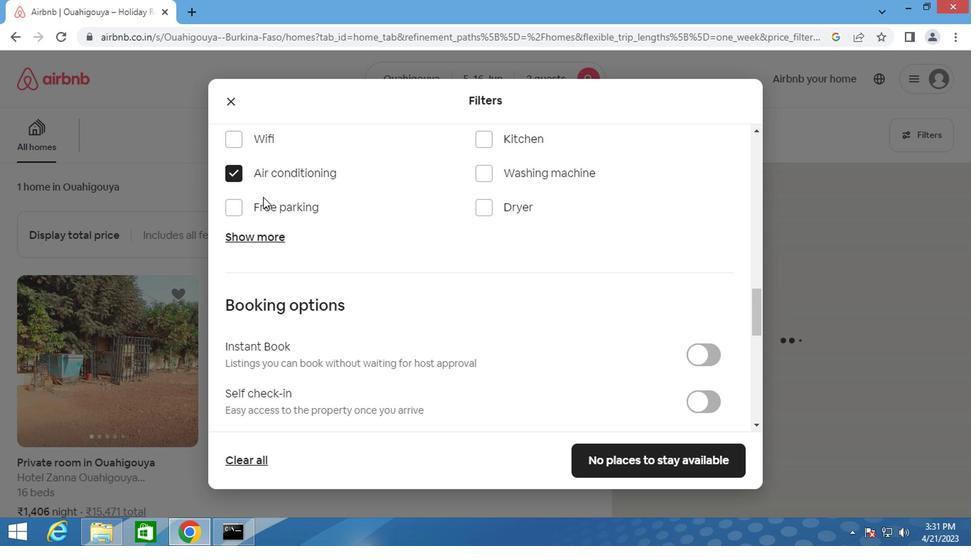 
Action: Mouse scrolled (265, 196) with delta (0, -1)
Screenshot: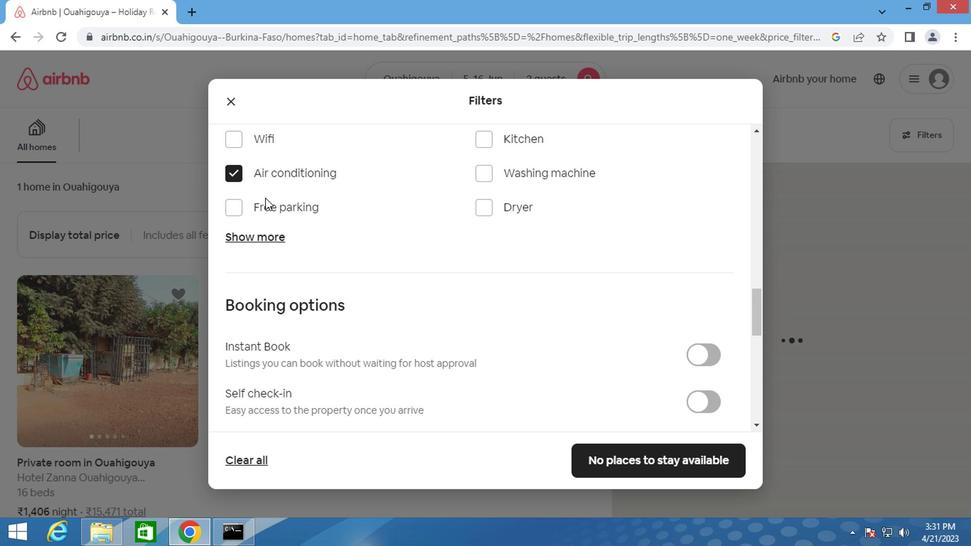 
Action: Mouse scrolled (265, 196) with delta (0, -1)
Screenshot: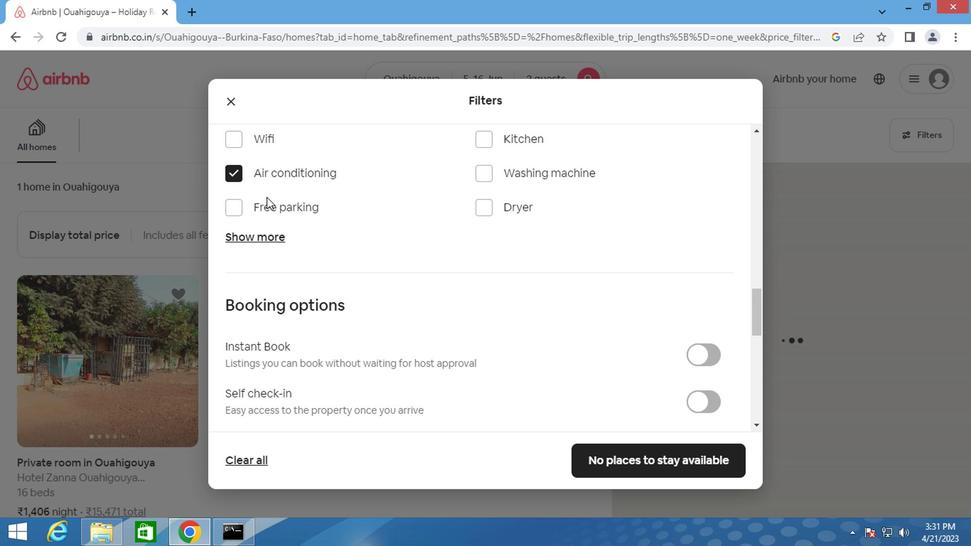 
Action: Mouse scrolled (265, 196) with delta (0, -1)
Screenshot: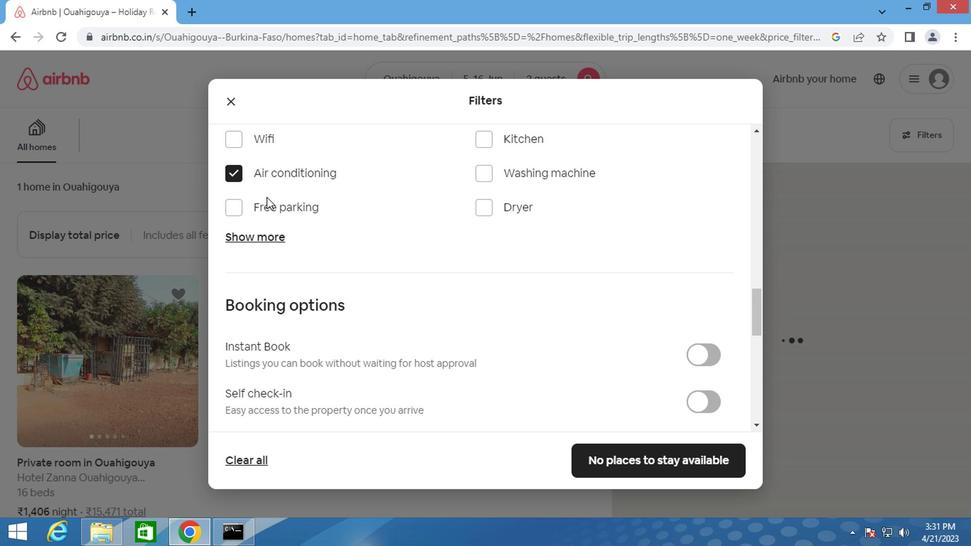 
Action: Mouse scrolled (265, 196) with delta (0, -1)
Screenshot: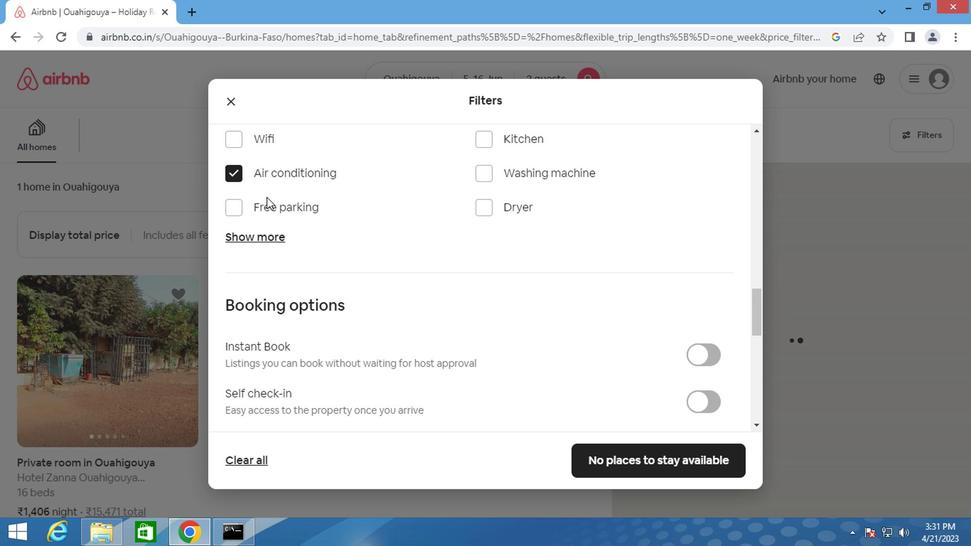 
Action: Mouse scrolled (265, 196) with delta (0, -1)
Screenshot: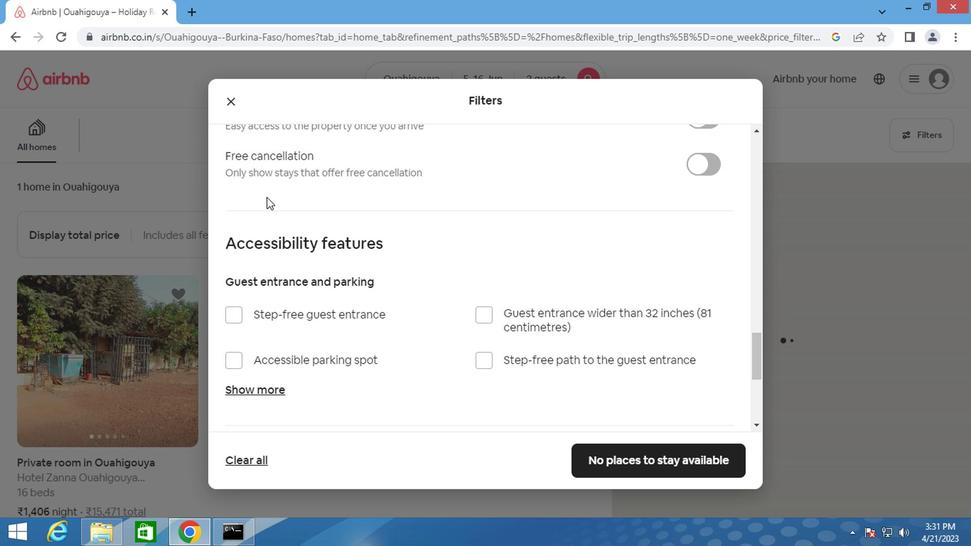 
Action: Mouse scrolled (265, 196) with delta (0, -1)
Screenshot: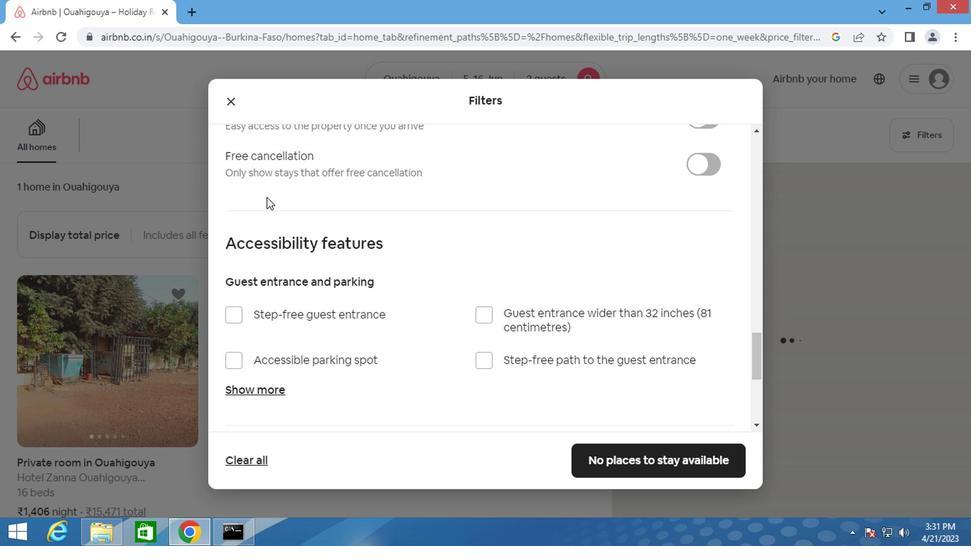 
Action: Mouse scrolled (265, 196) with delta (0, -1)
Screenshot: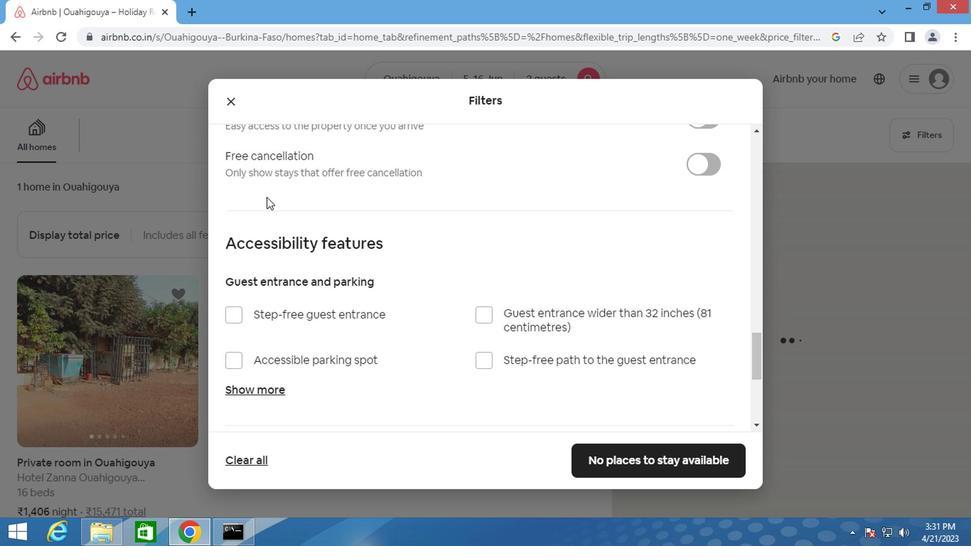 
Action: Mouse scrolled (265, 198) with delta (0, 0)
Screenshot: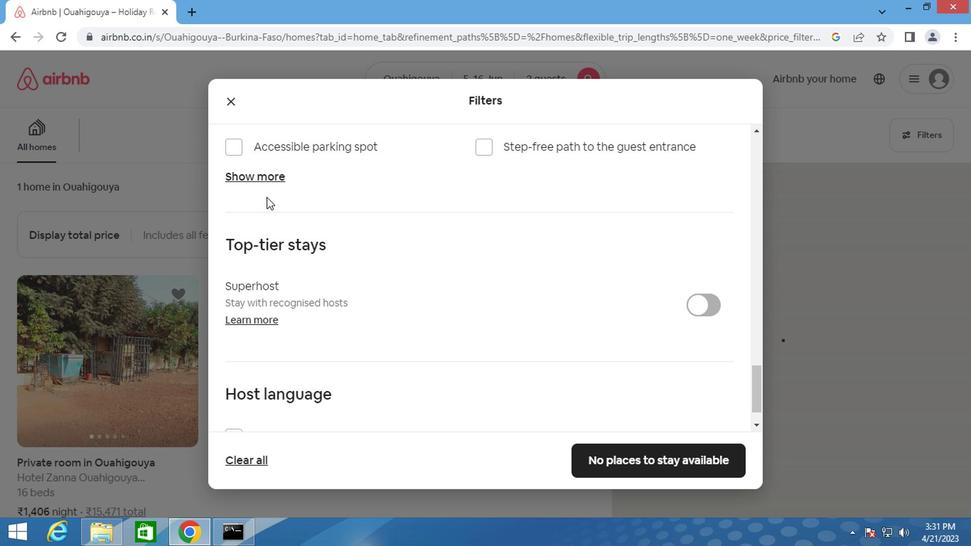 
Action: Mouse scrolled (265, 198) with delta (0, 0)
Screenshot: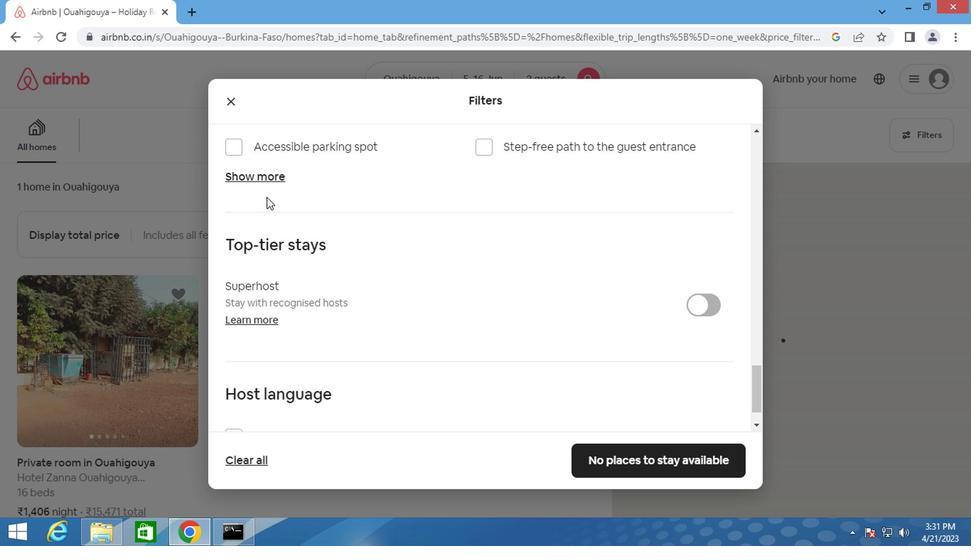 
Action: Mouse scrolled (265, 198) with delta (0, 0)
Screenshot: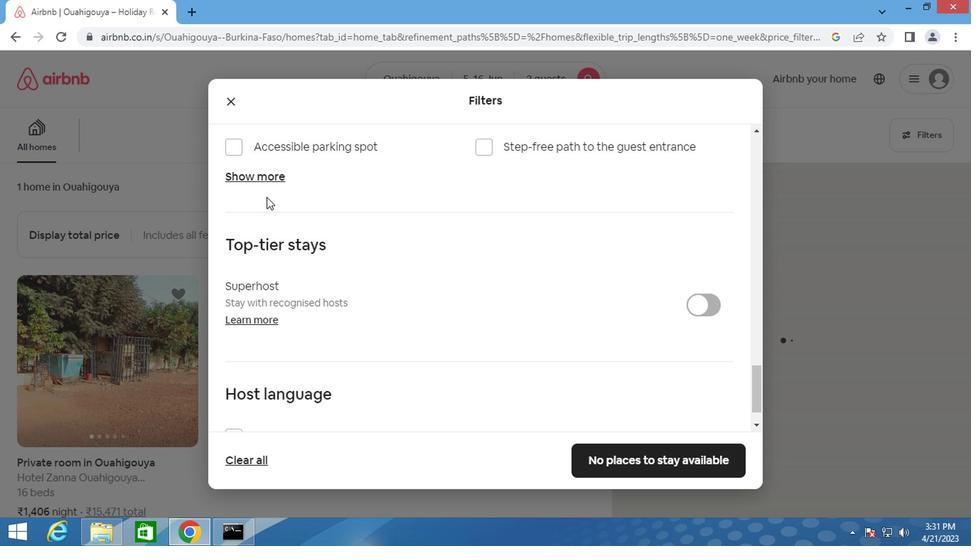 
Action: Mouse scrolled (265, 198) with delta (0, 0)
Screenshot: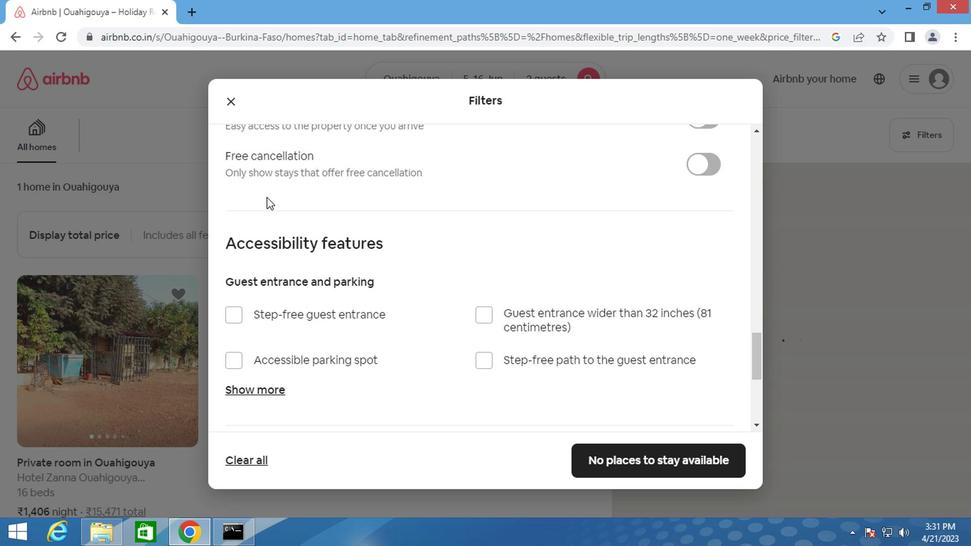 
Action: Mouse scrolled (265, 198) with delta (0, 0)
Screenshot: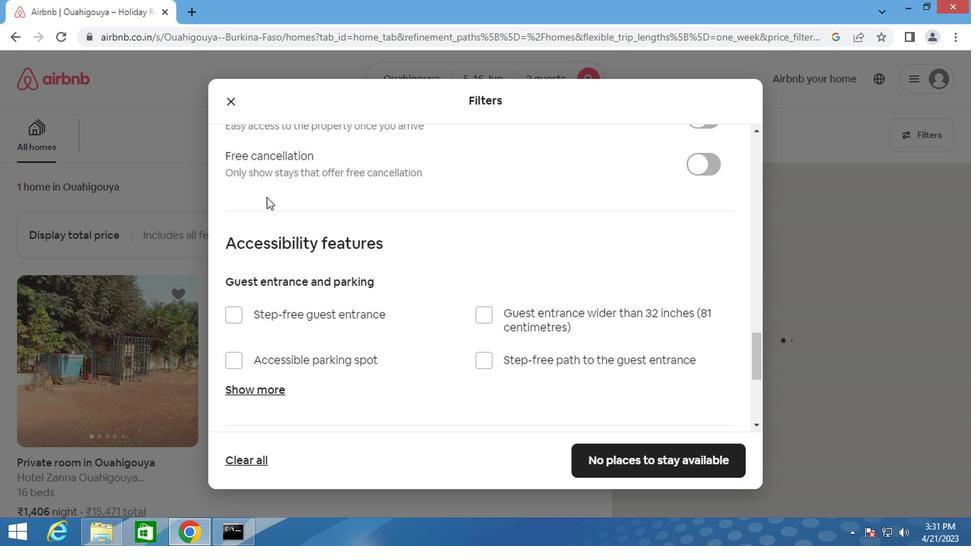 
Action: Mouse moved to (694, 263)
Screenshot: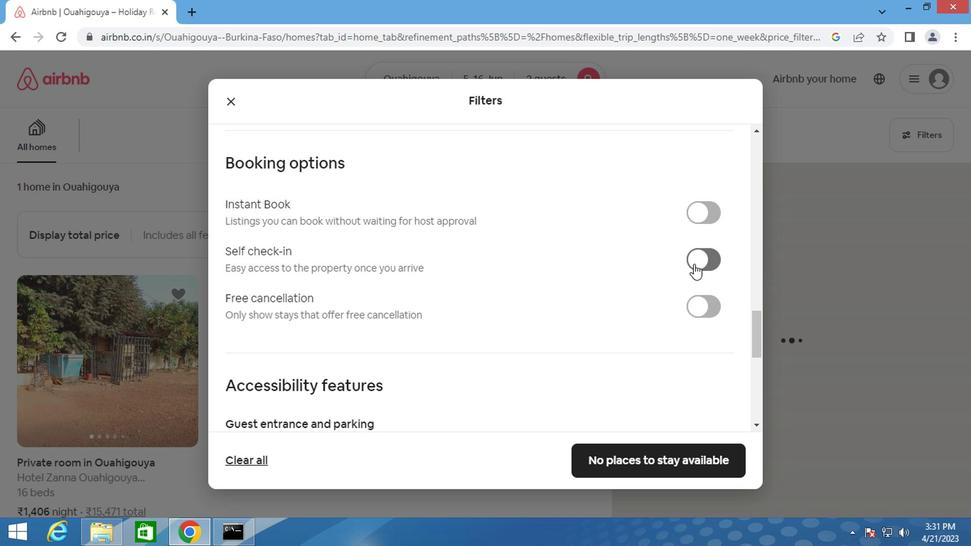 
Action: Mouse pressed left at (694, 263)
Screenshot: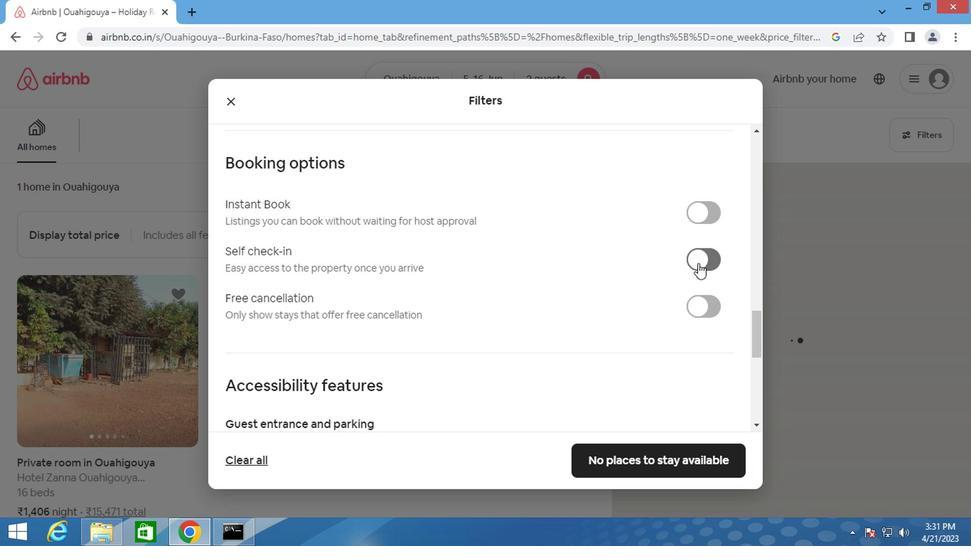 
Action: Mouse moved to (427, 293)
Screenshot: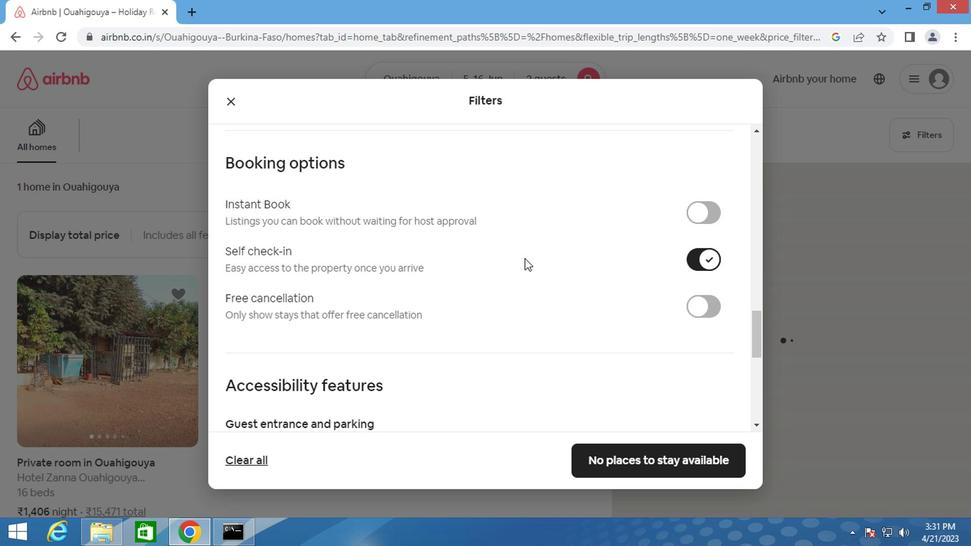 
Action: Mouse scrolled (427, 292) with delta (0, 0)
Screenshot: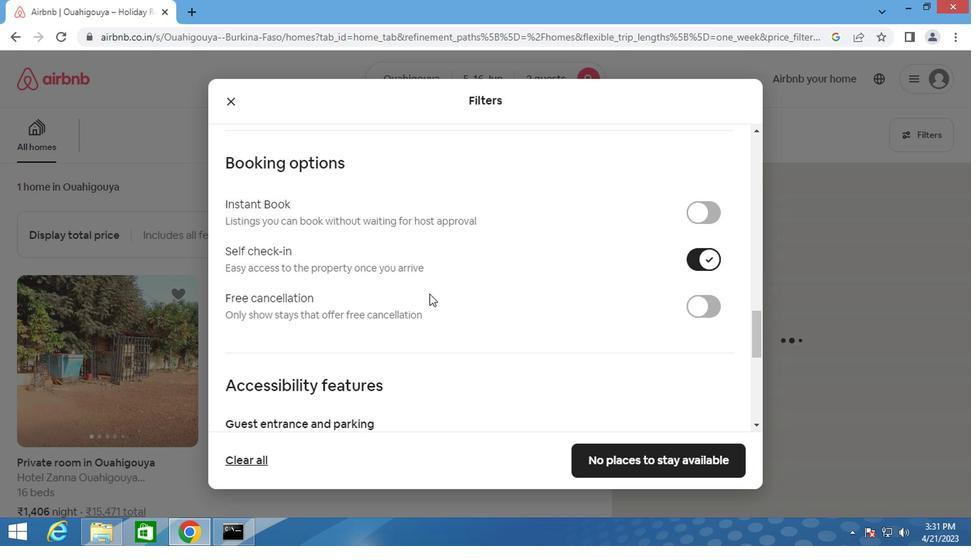 
Action: Mouse scrolled (427, 292) with delta (0, 0)
Screenshot: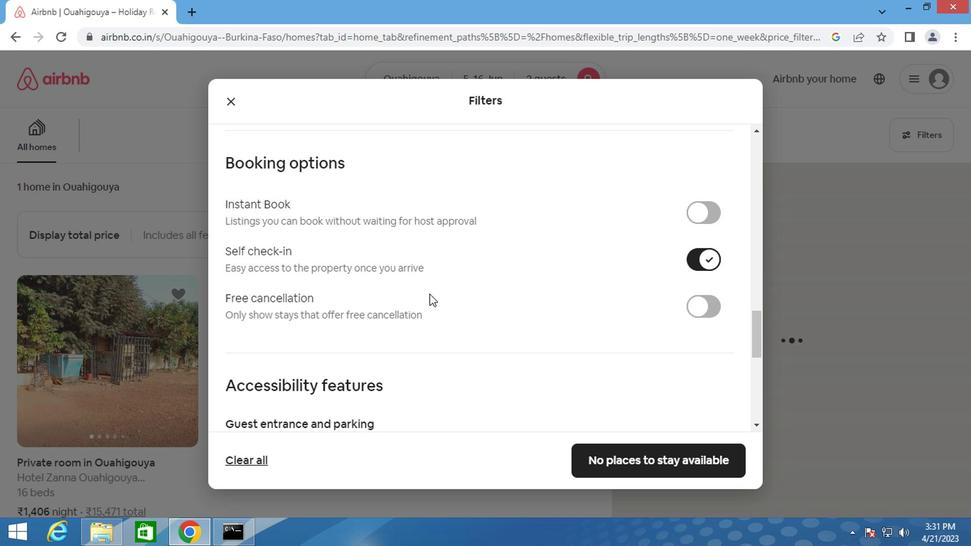 
Action: Mouse scrolled (427, 292) with delta (0, 0)
Screenshot: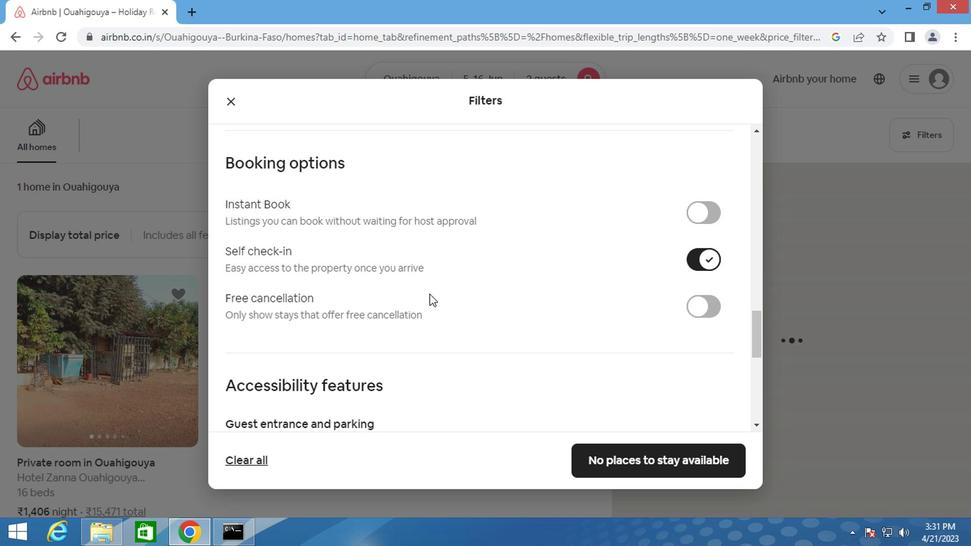 
Action: Mouse scrolled (427, 292) with delta (0, 0)
Screenshot: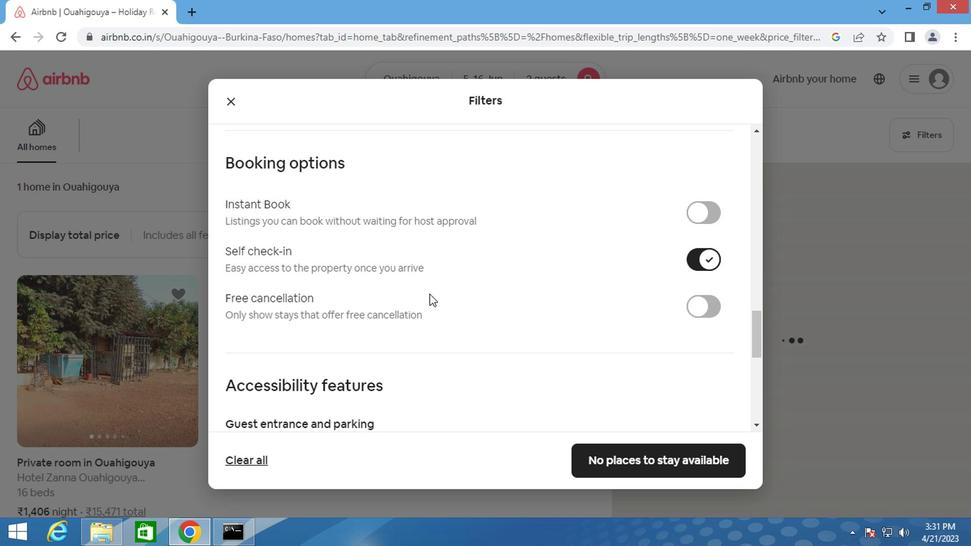 
Action: Mouse scrolled (427, 292) with delta (0, 0)
Screenshot: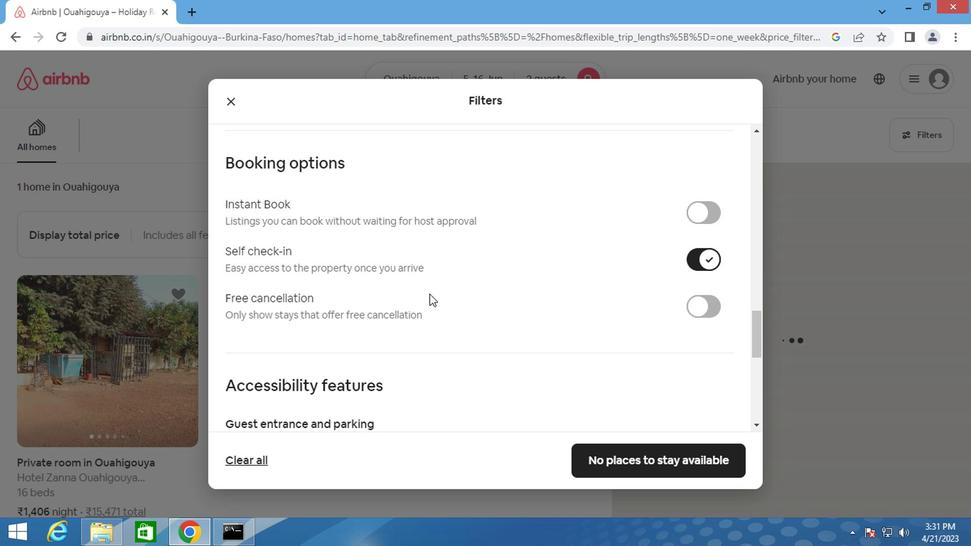 
Action: Mouse scrolled (427, 292) with delta (0, 0)
Screenshot: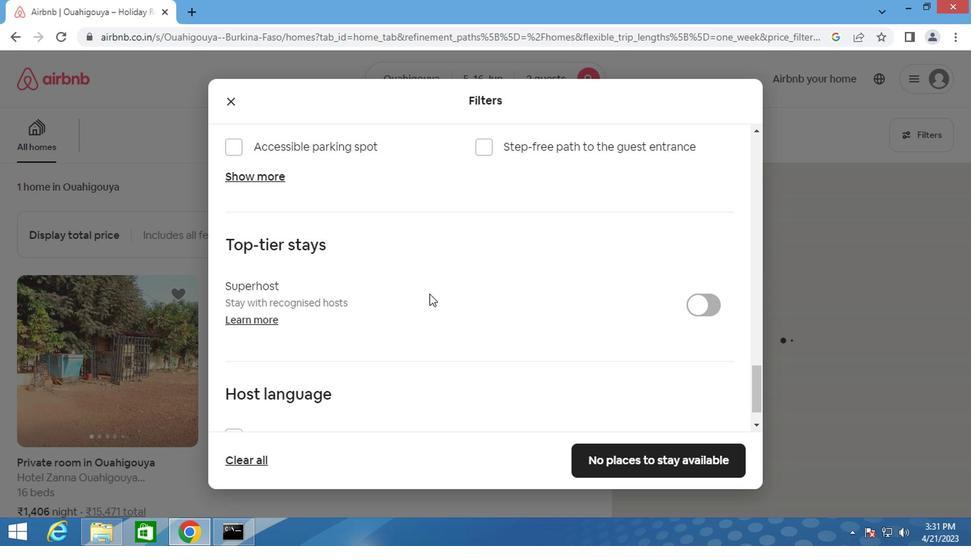 
Action: Mouse scrolled (427, 292) with delta (0, 0)
Screenshot: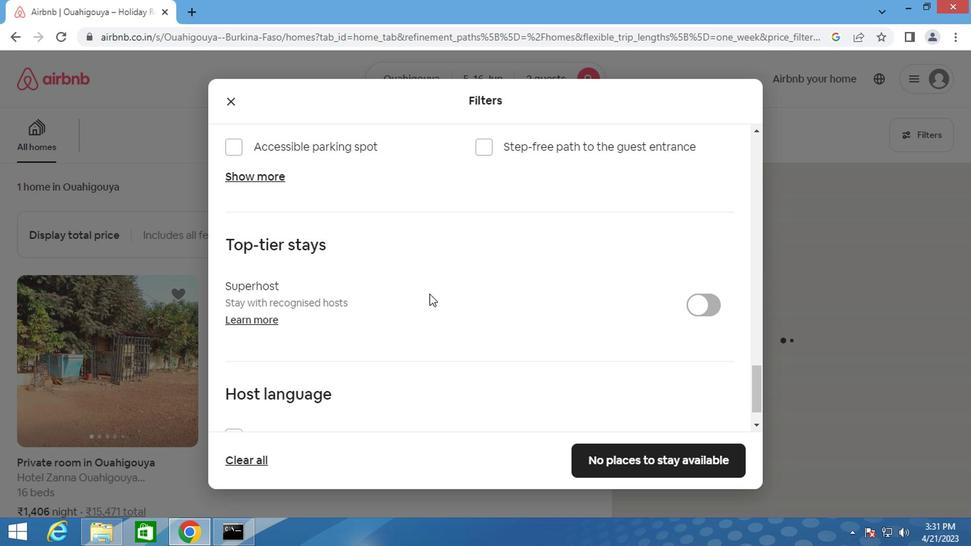 
Action: Mouse scrolled (427, 292) with delta (0, 0)
Screenshot: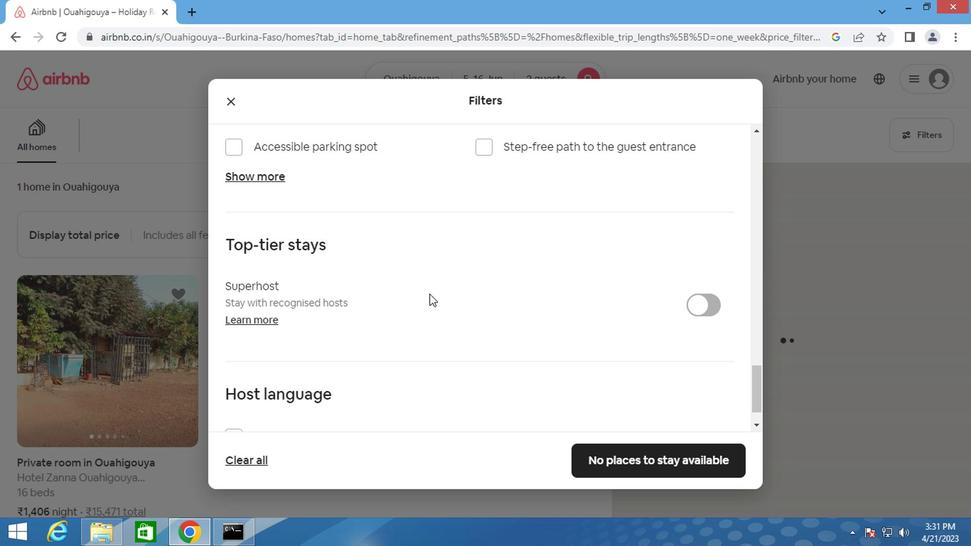 
Action: Mouse scrolled (427, 292) with delta (0, 0)
Screenshot: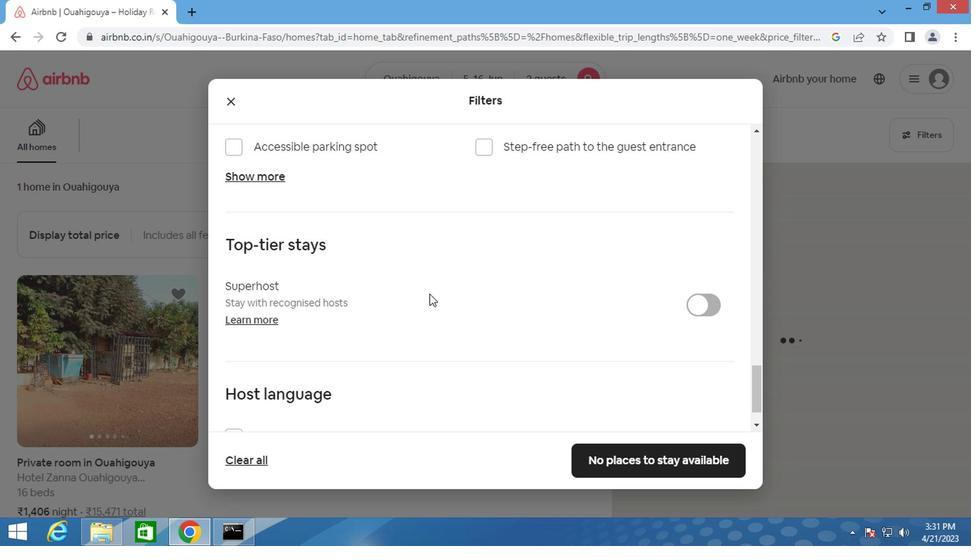 
Action: Mouse moved to (616, 454)
Screenshot: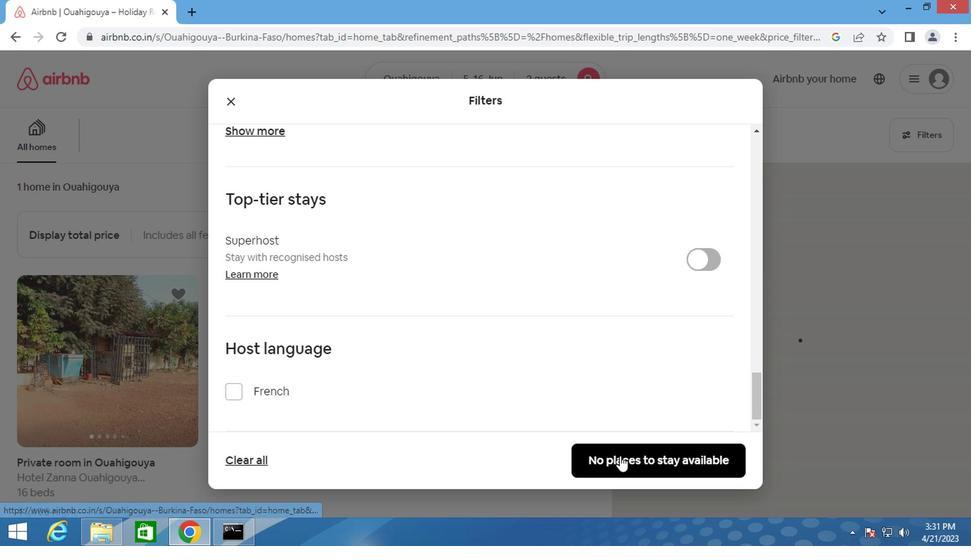
Action: Mouse pressed left at (616, 454)
Screenshot: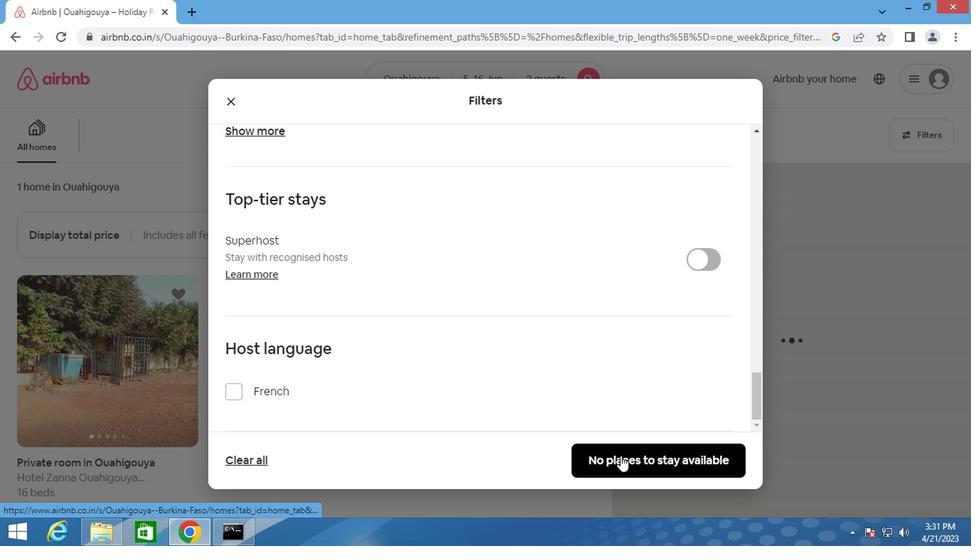 
Action: Mouse moved to (621, 453)
Screenshot: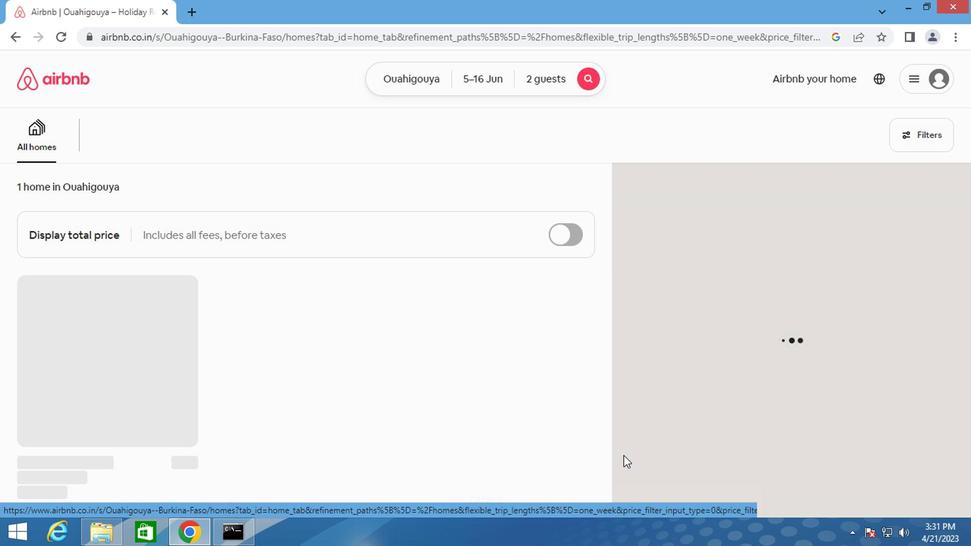 
Action: Key pressed <Key.f8>
Screenshot: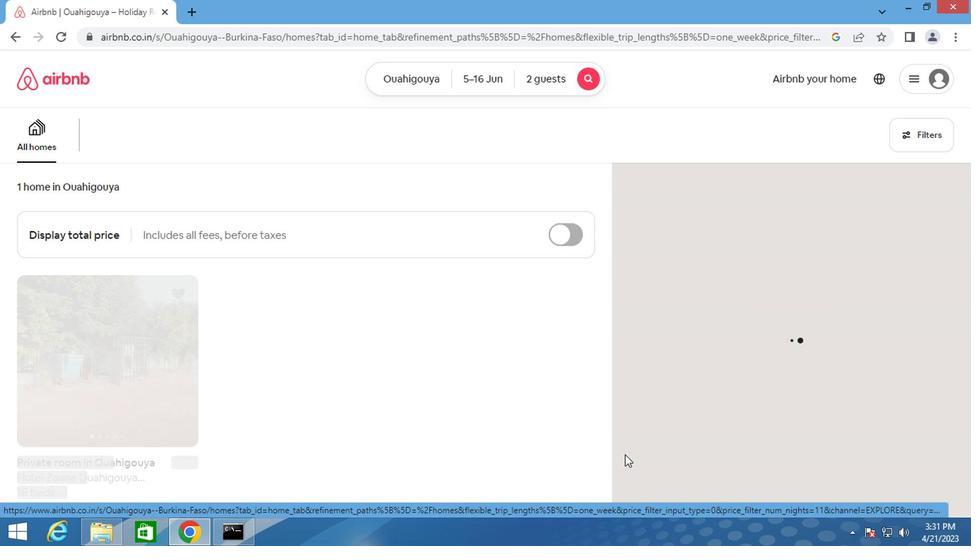 
